 Task: Create a scrum project AgileQuest. Add to scrum project AgileQuest a team member softage.4@softage.net and assign as Project Lead. Add to scrum project AgileQuest a team member softage.1@softage.net
Action: Mouse moved to (213, 52)
Screenshot: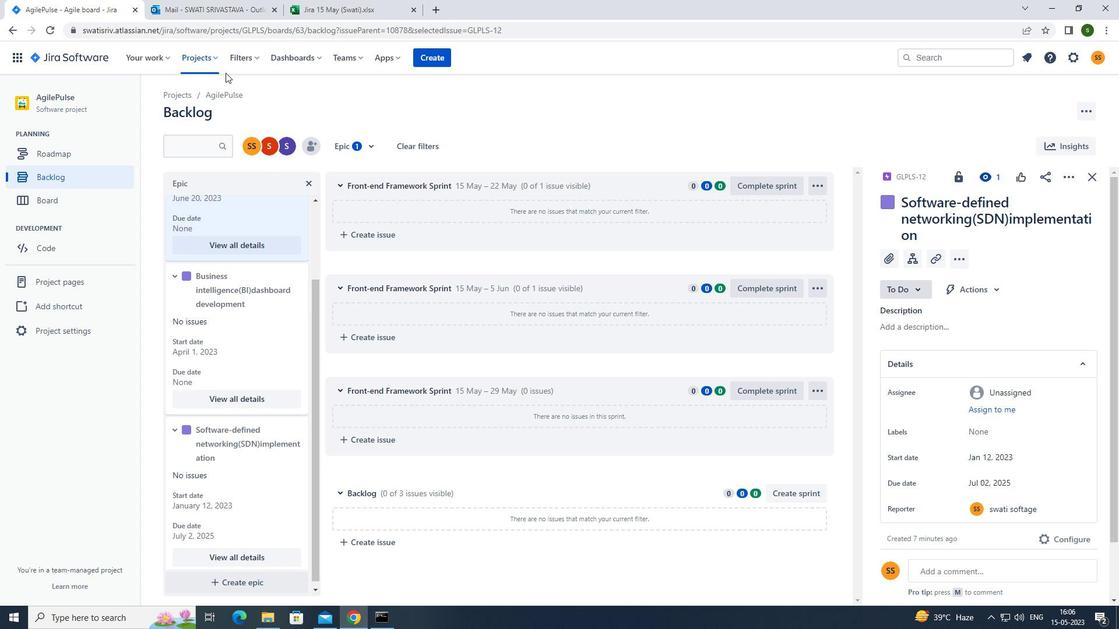 
Action: Mouse pressed left at (213, 52)
Screenshot: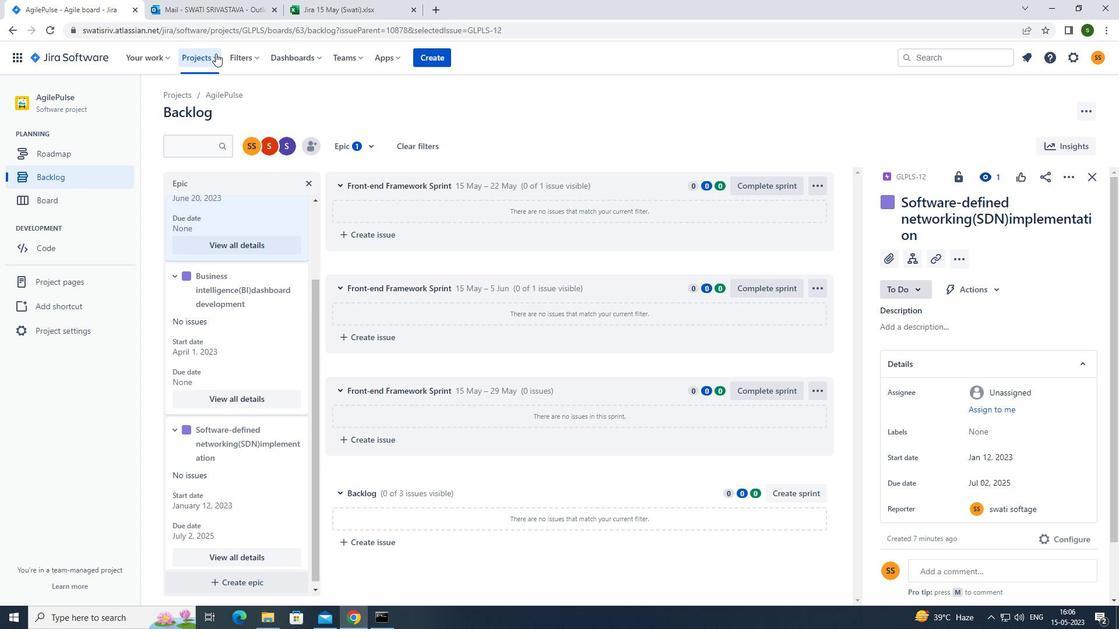 
Action: Mouse moved to (233, 290)
Screenshot: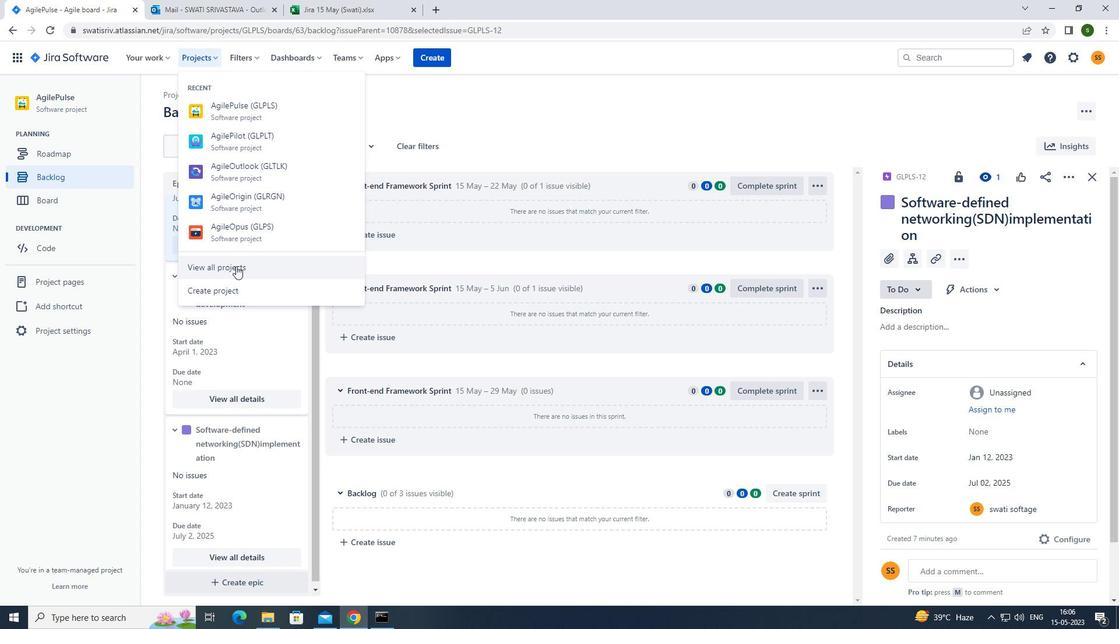 
Action: Mouse pressed left at (233, 290)
Screenshot: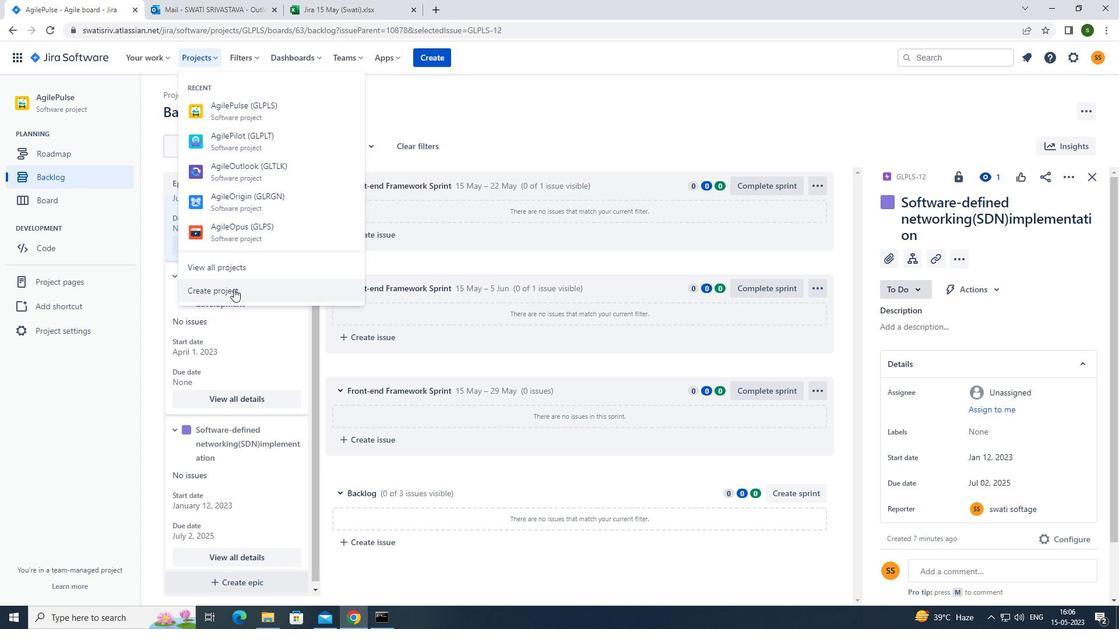 
Action: Mouse moved to (681, 284)
Screenshot: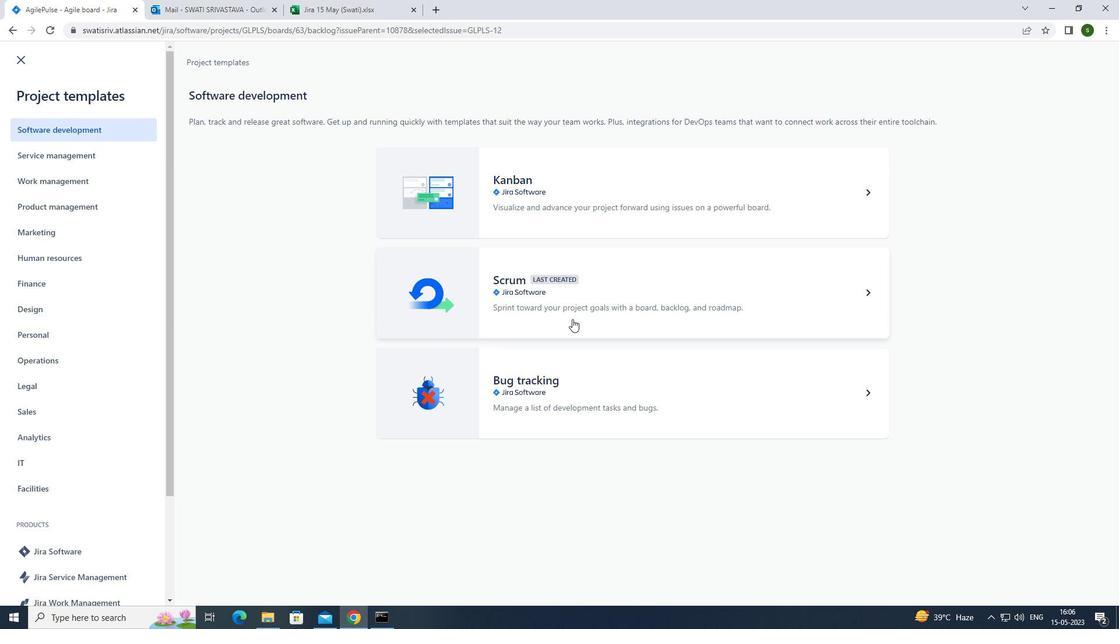 
Action: Mouse pressed left at (681, 284)
Screenshot: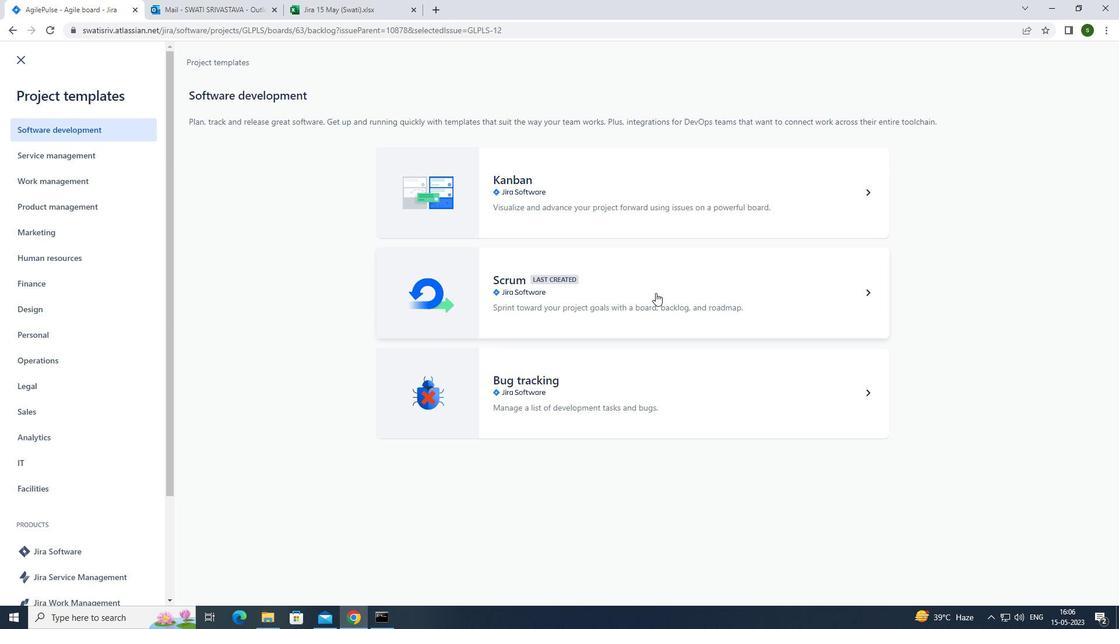 
Action: Mouse moved to (863, 581)
Screenshot: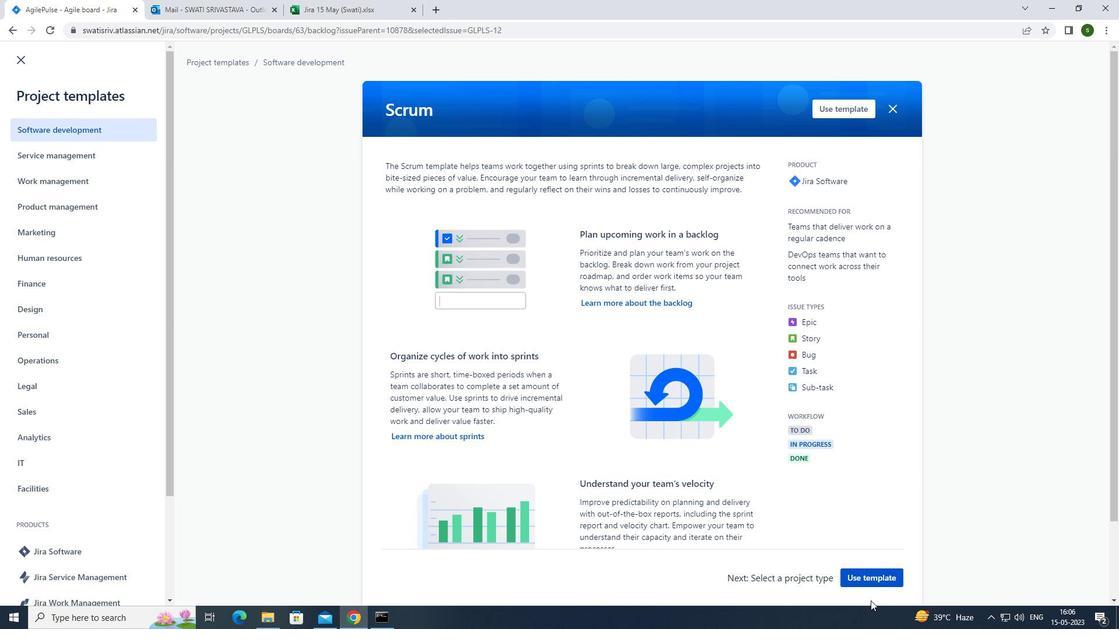 
Action: Mouse pressed left at (863, 581)
Screenshot: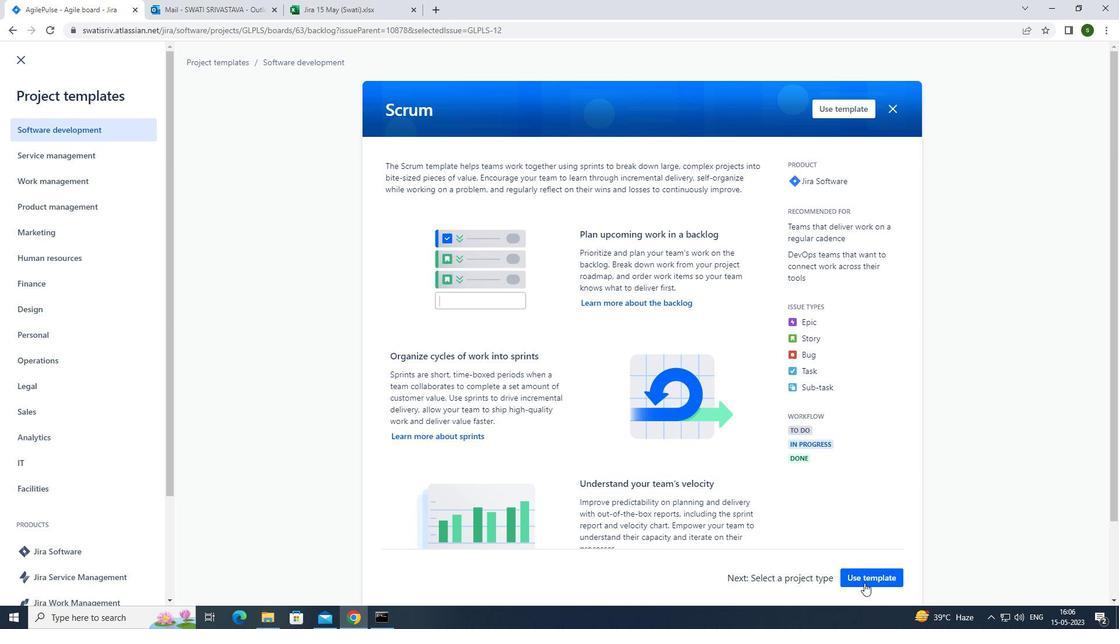 
Action: Mouse moved to (538, 578)
Screenshot: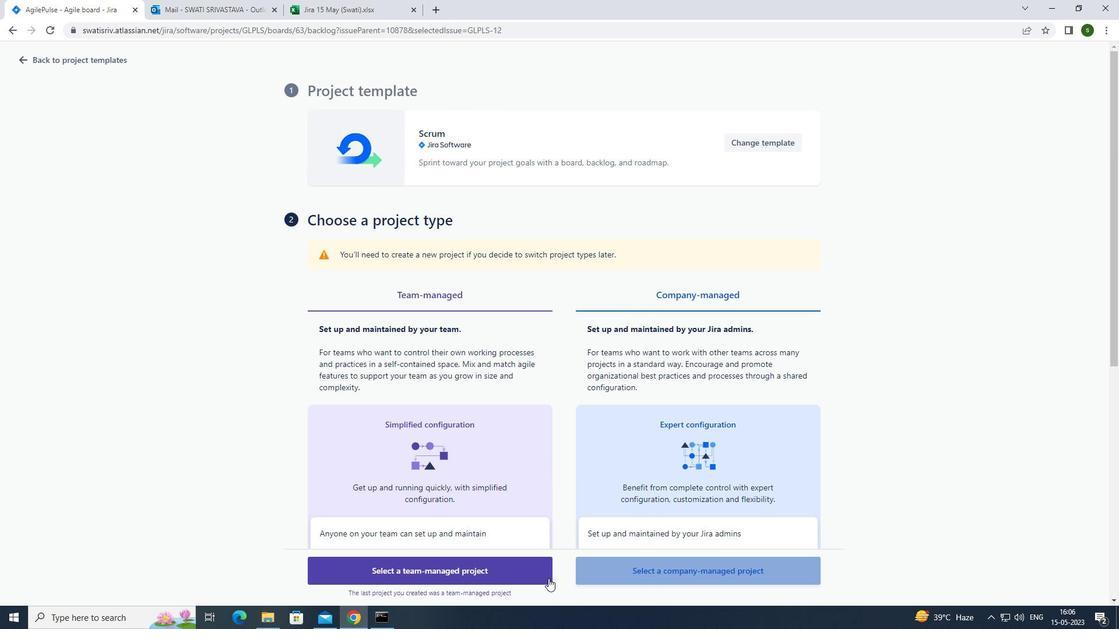 
Action: Mouse pressed left at (538, 578)
Screenshot: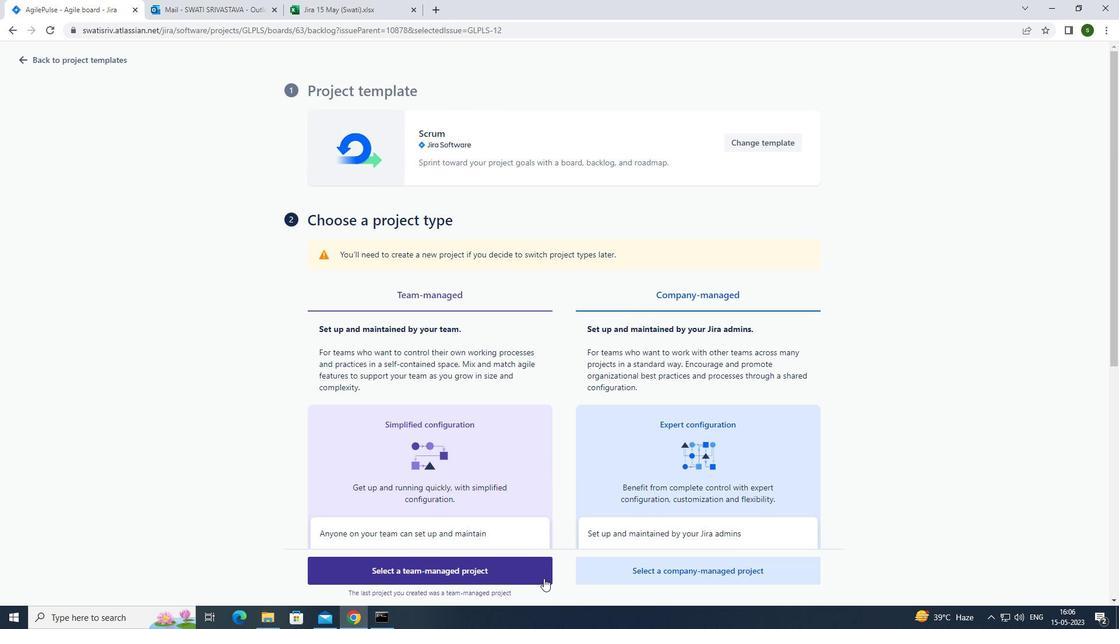 
Action: Mouse moved to (360, 271)
Screenshot: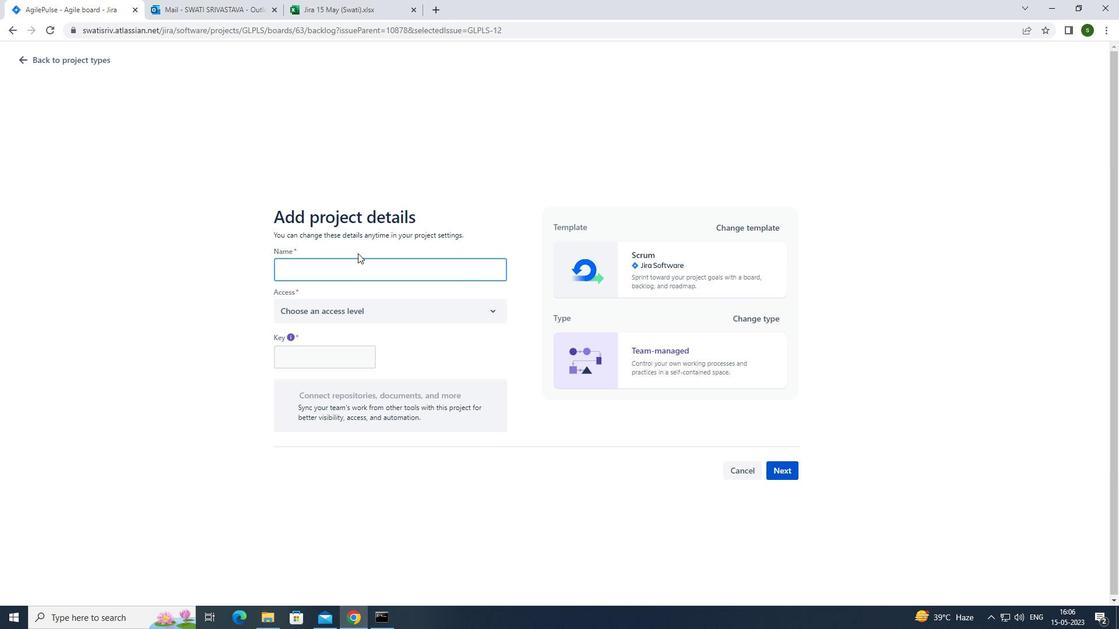 
Action: Mouse pressed left at (360, 271)
Screenshot: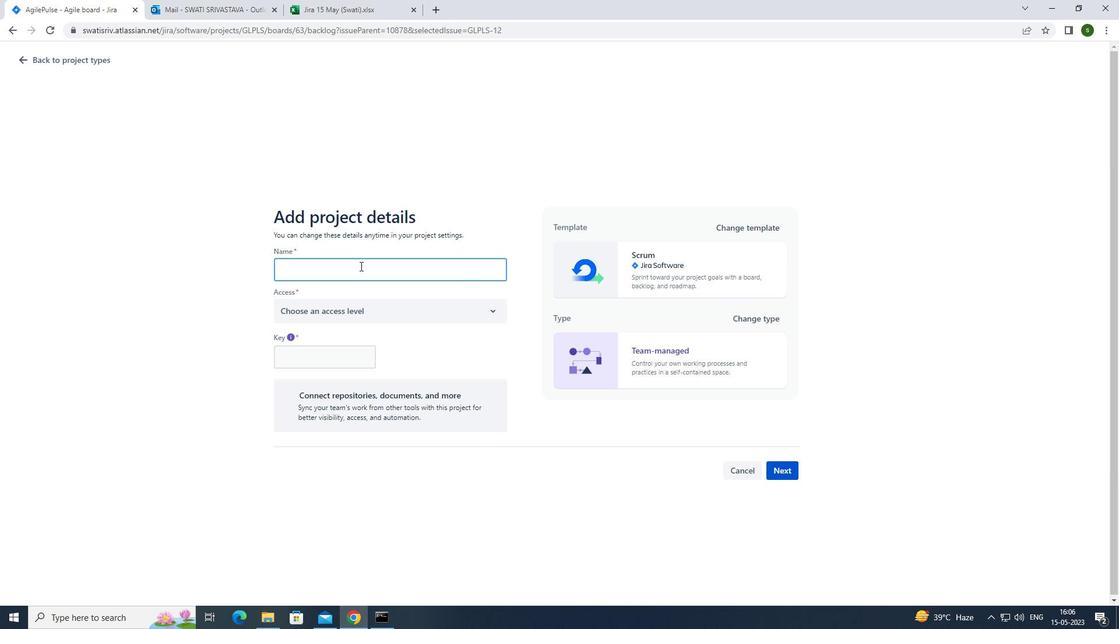 
Action: Mouse moved to (366, 274)
Screenshot: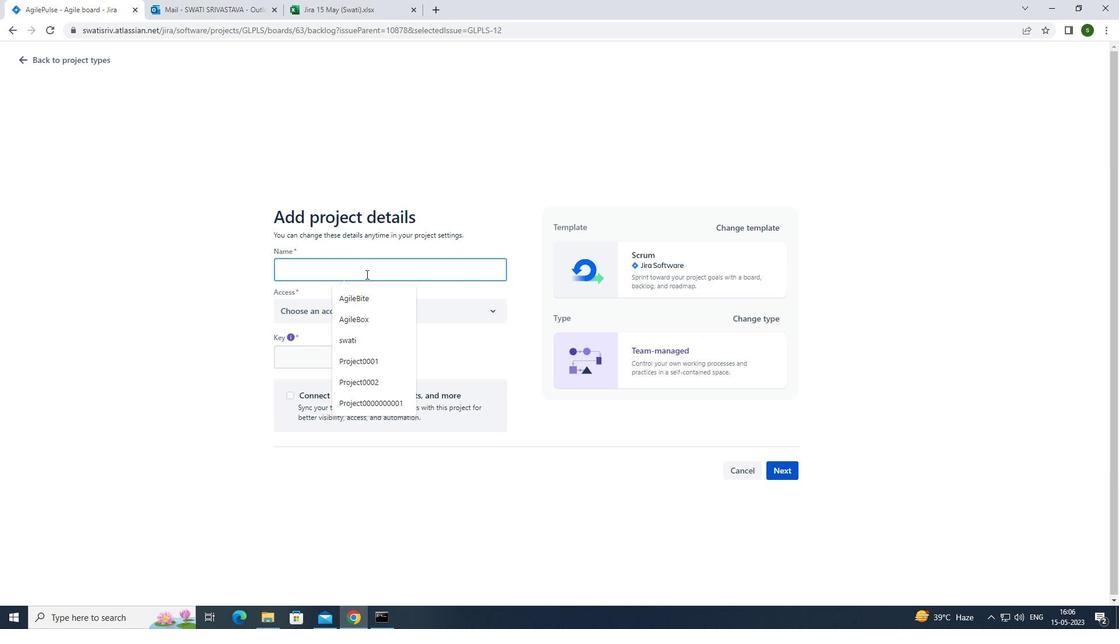 
Action: Key pressed <Key.caps_lock>a<Key.caps_lock>gile<Key.caps_lock>q<Key.caps_lock>uest
Screenshot: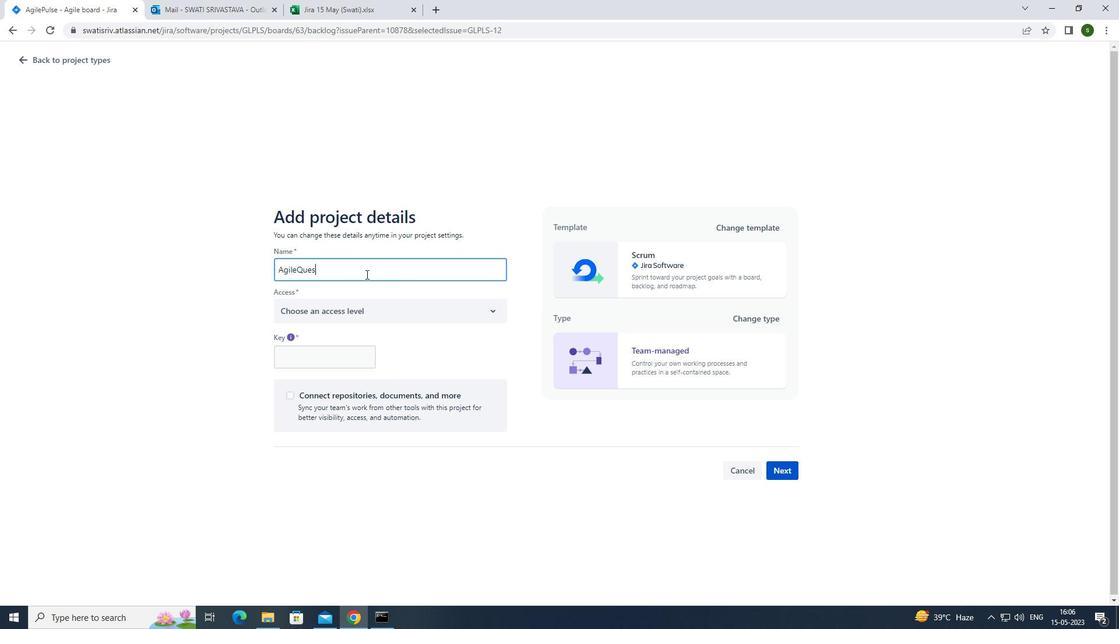
Action: Mouse moved to (378, 318)
Screenshot: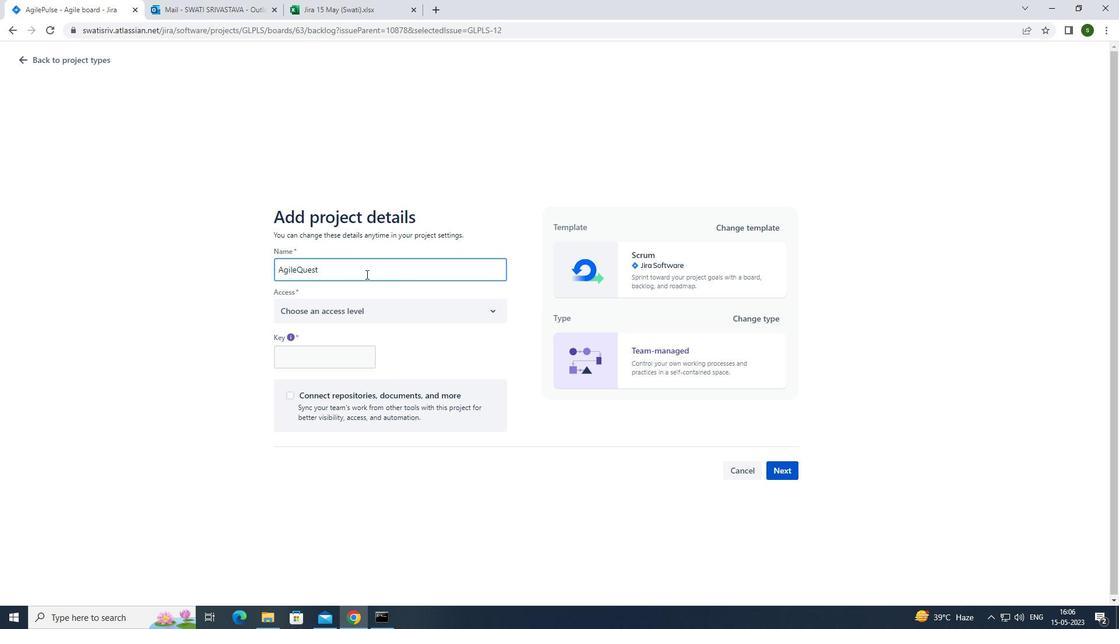 
Action: Mouse pressed left at (378, 318)
Screenshot: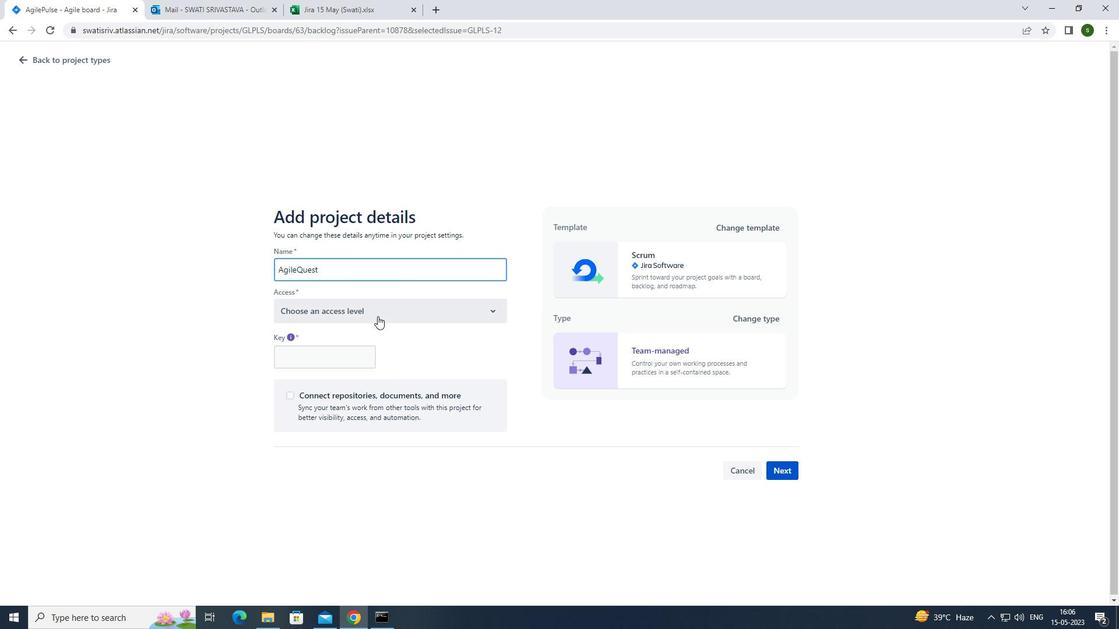 
Action: Mouse moved to (381, 347)
Screenshot: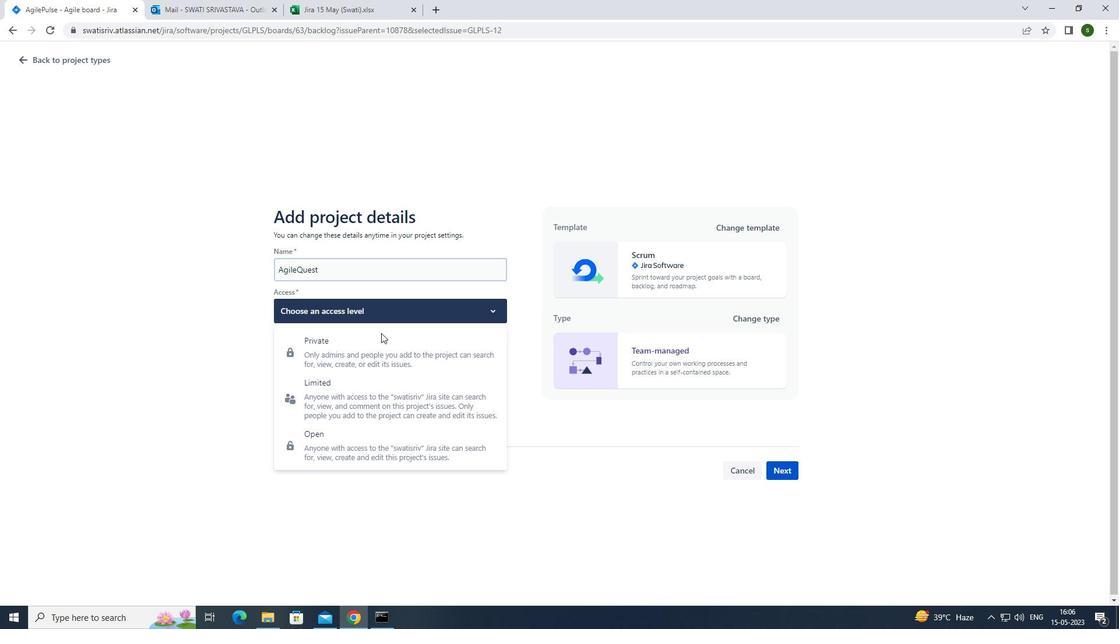 
Action: Mouse pressed left at (381, 347)
Screenshot: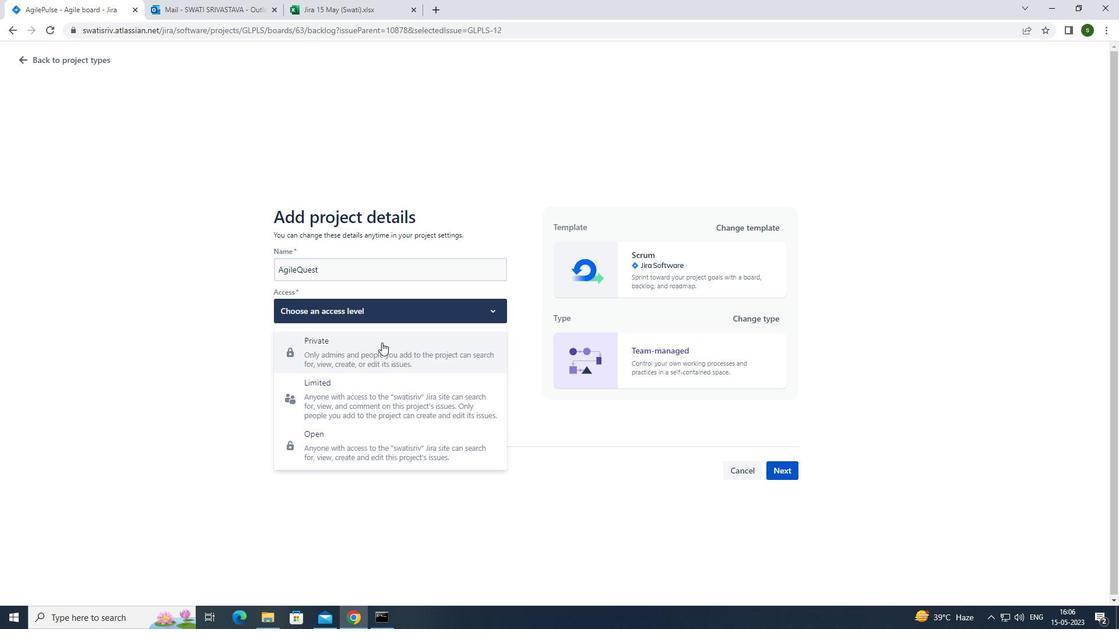 
Action: Mouse moved to (781, 470)
Screenshot: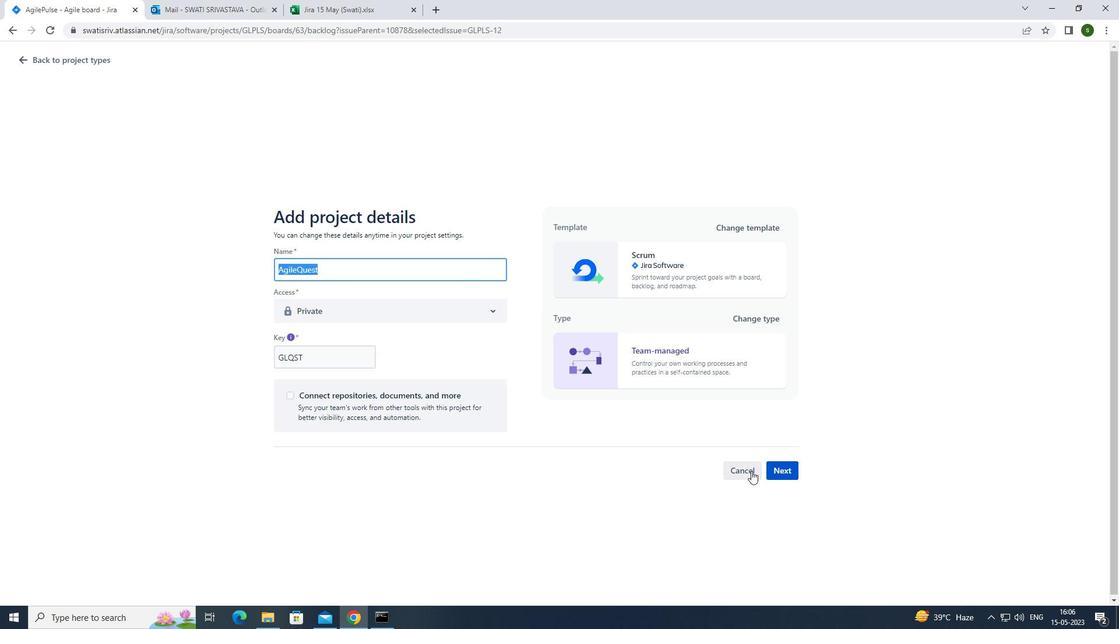 
Action: Mouse pressed left at (781, 470)
Screenshot: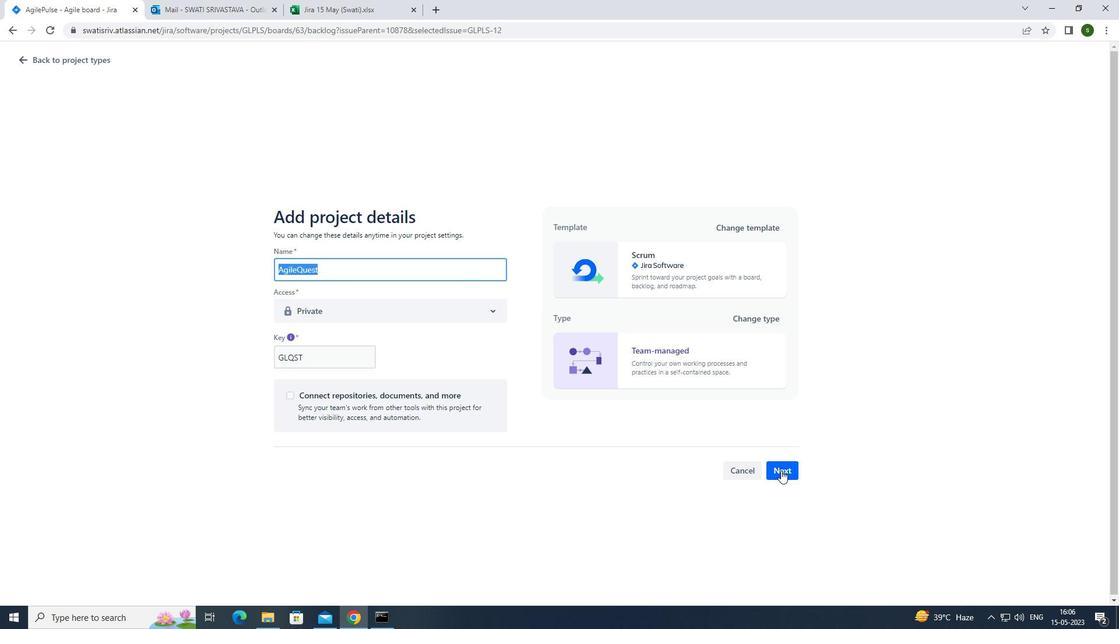 
Action: Mouse moved to (719, 396)
Screenshot: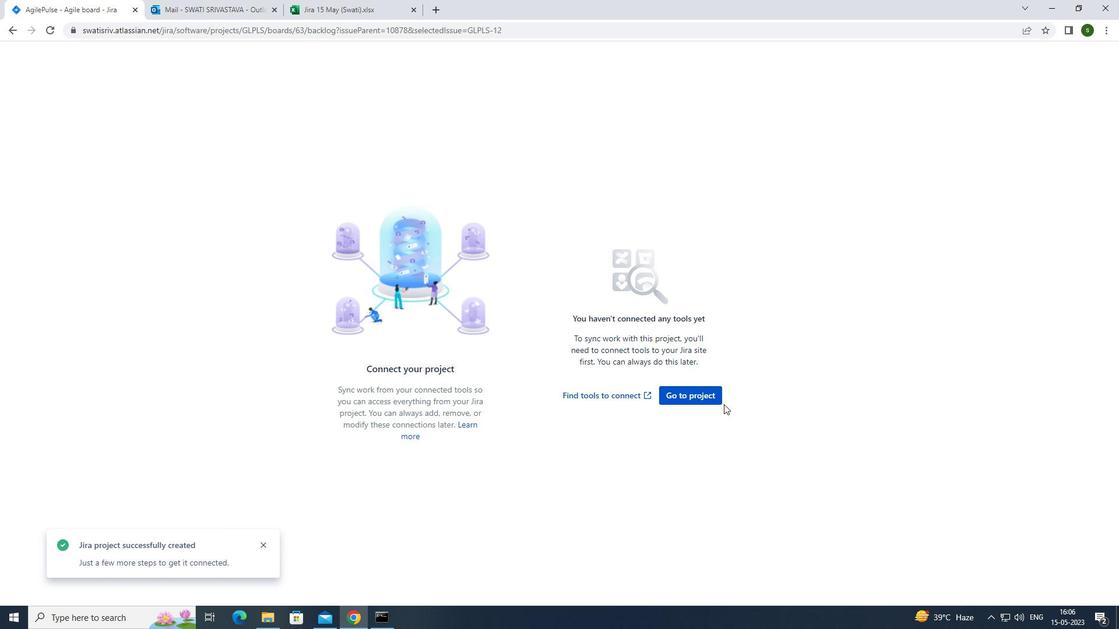 
Action: Mouse pressed left at (719, 396)
Screenshot: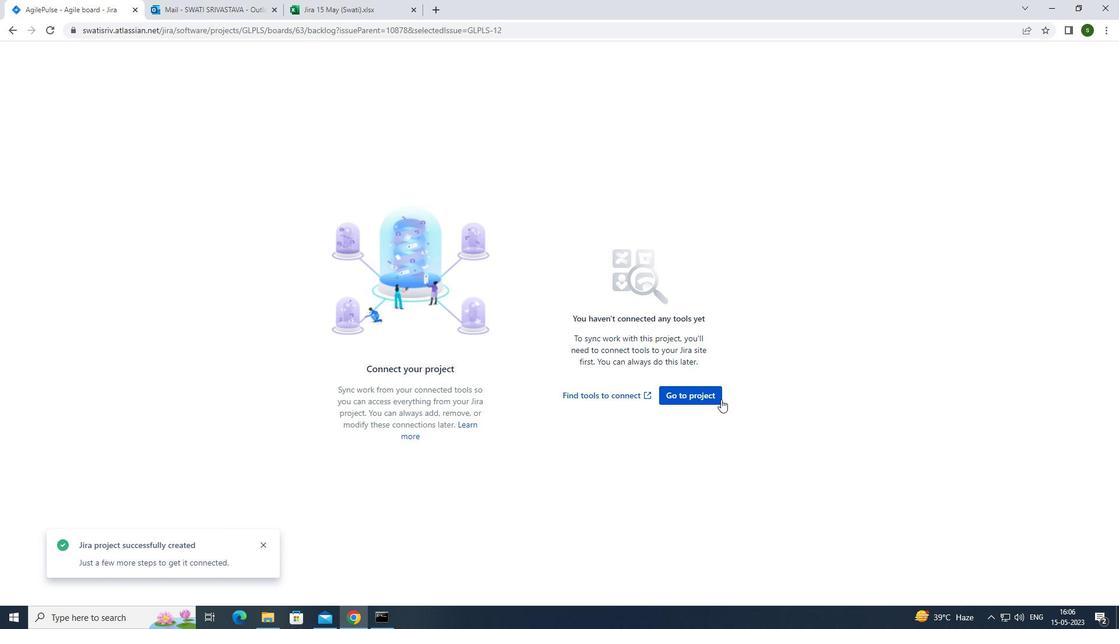 
Action: Mouse moved to (279, 160)
Screenshot: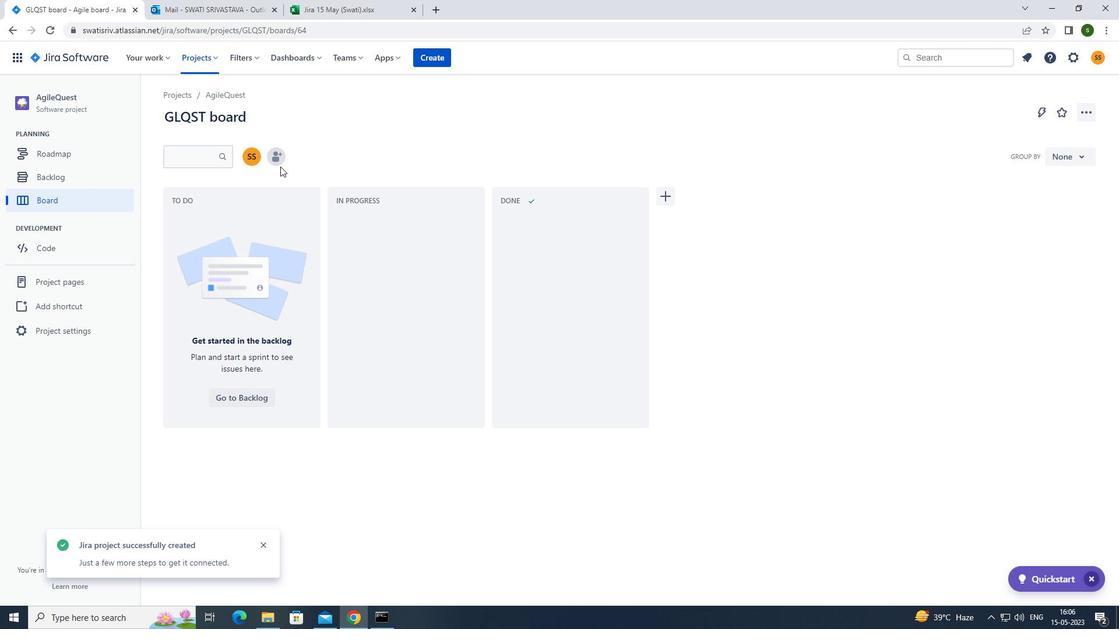 
Action: Mouse pressed left at (279, 160)
Screenshot: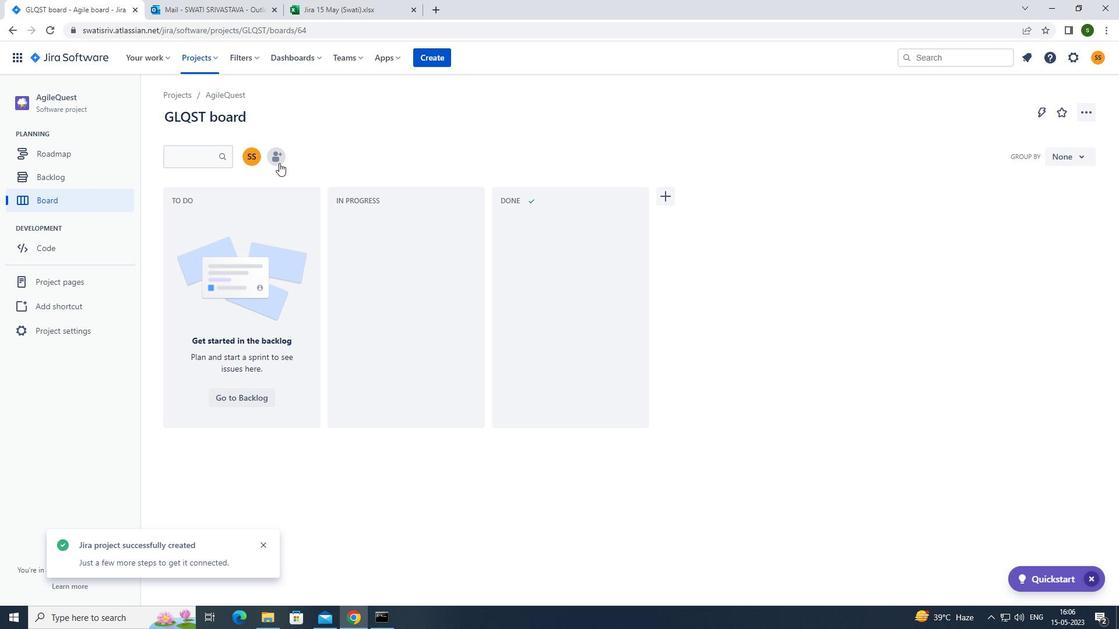 
Action: Mouse moved to (538, 149)
Screenshot: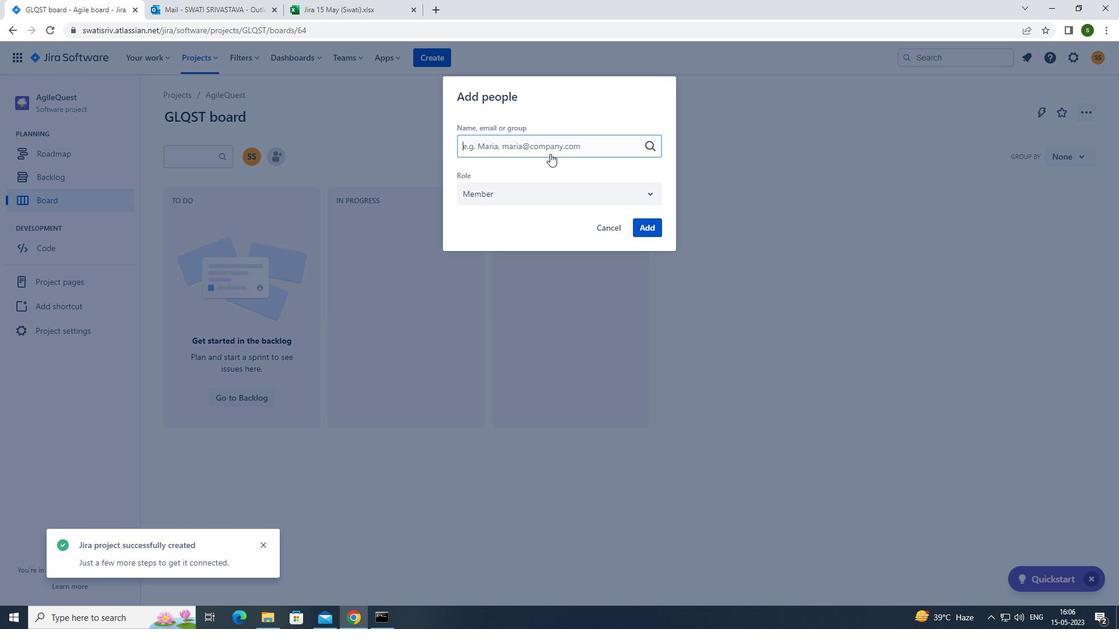
Action: Mouse pressed left at (538, 149)
Screenshot: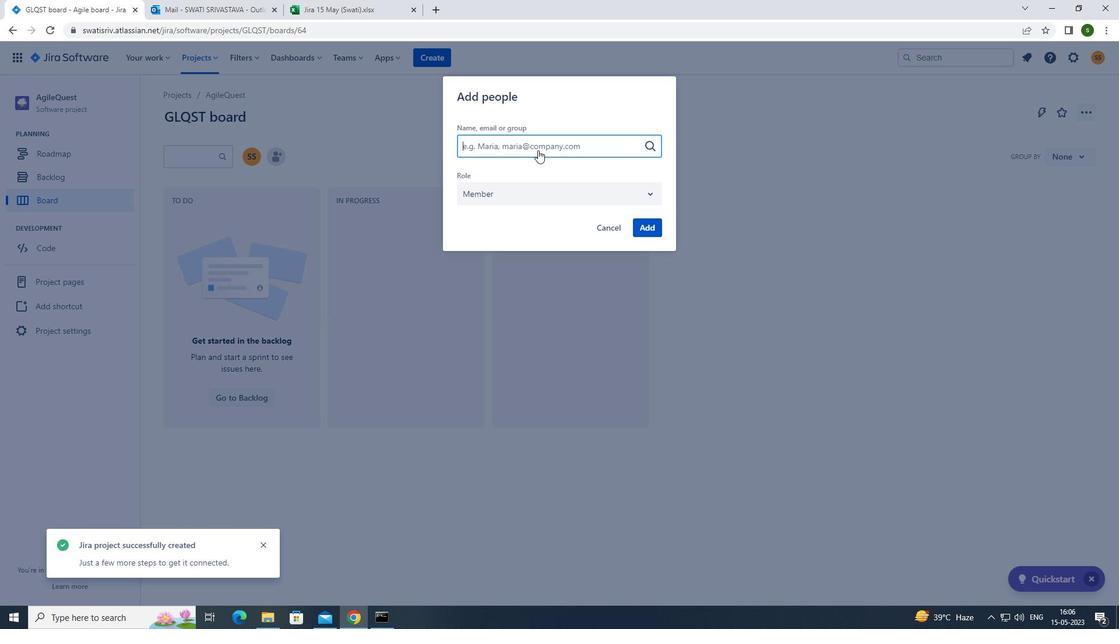 
Action: Key pressed s
Screenshot: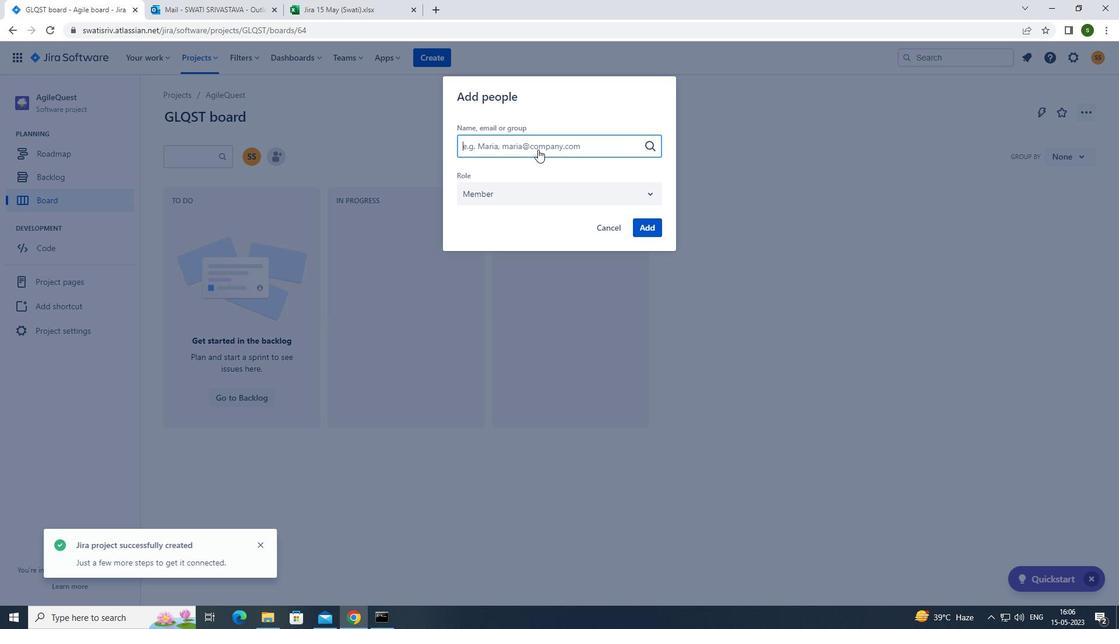 
Action: Mouse moved to (535, 271)
Screenshot: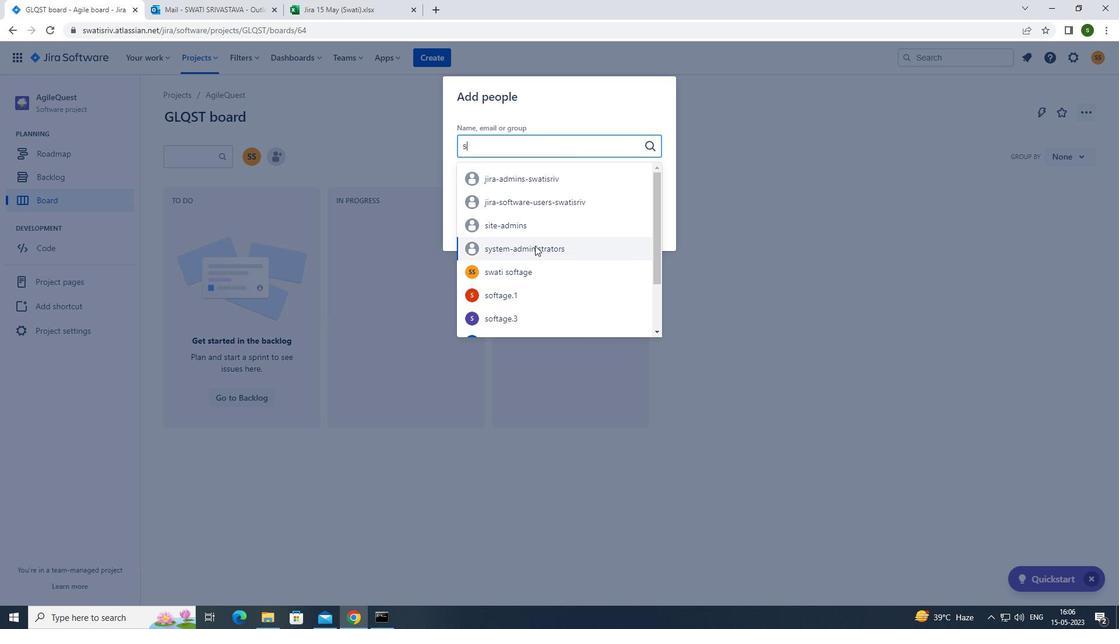 
Action: Mouse scrolled (535, 270) with delta (0, 0)
Screenshot: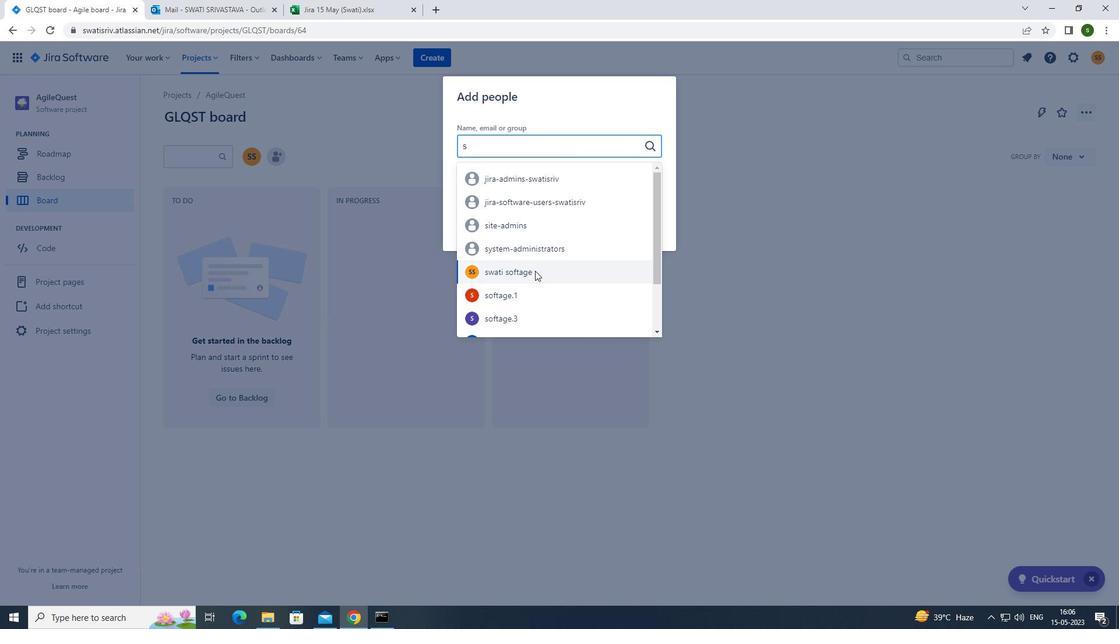 
Action: Mouse moved to (528, 332)
Screenshot: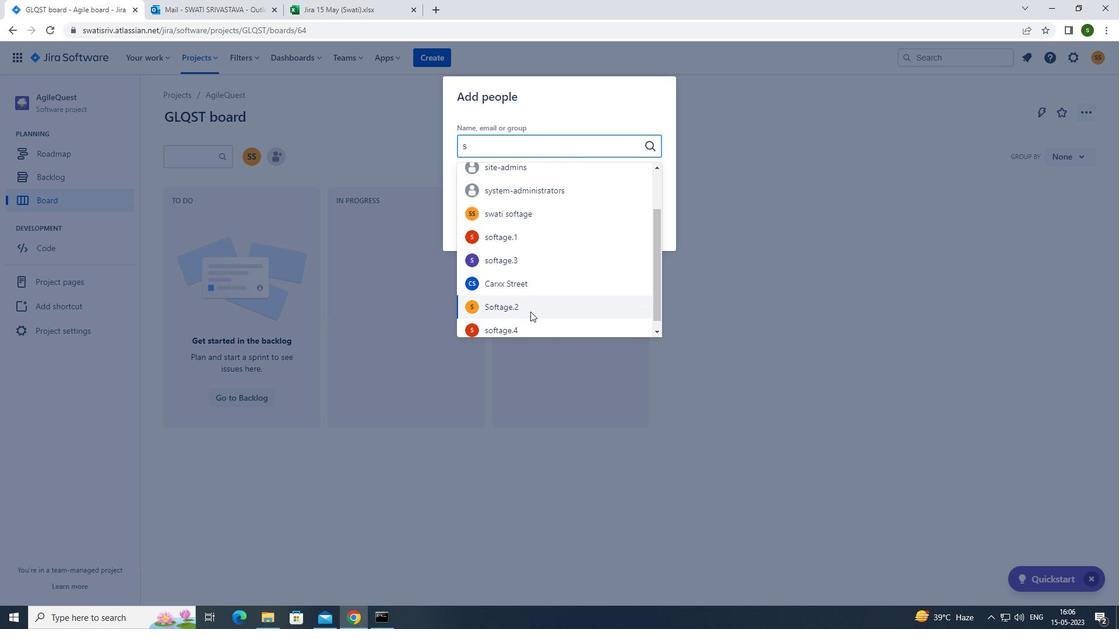 
Action: Mouse pressed left at (528, 332)
Screenshot: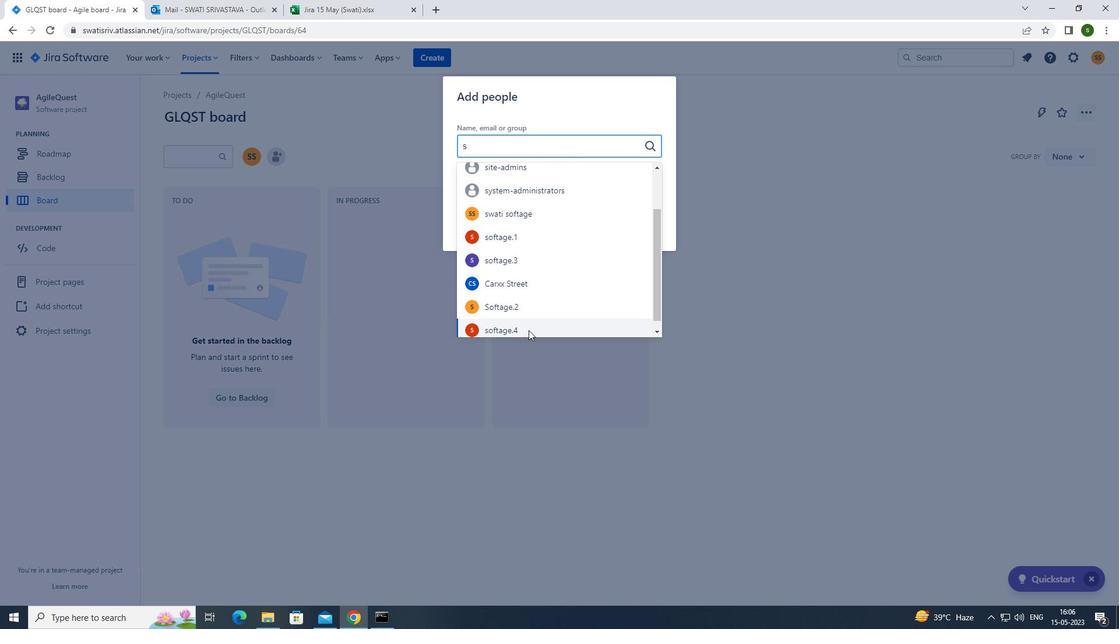 
Action: Mouse moved to (644, 221)
Screenshot: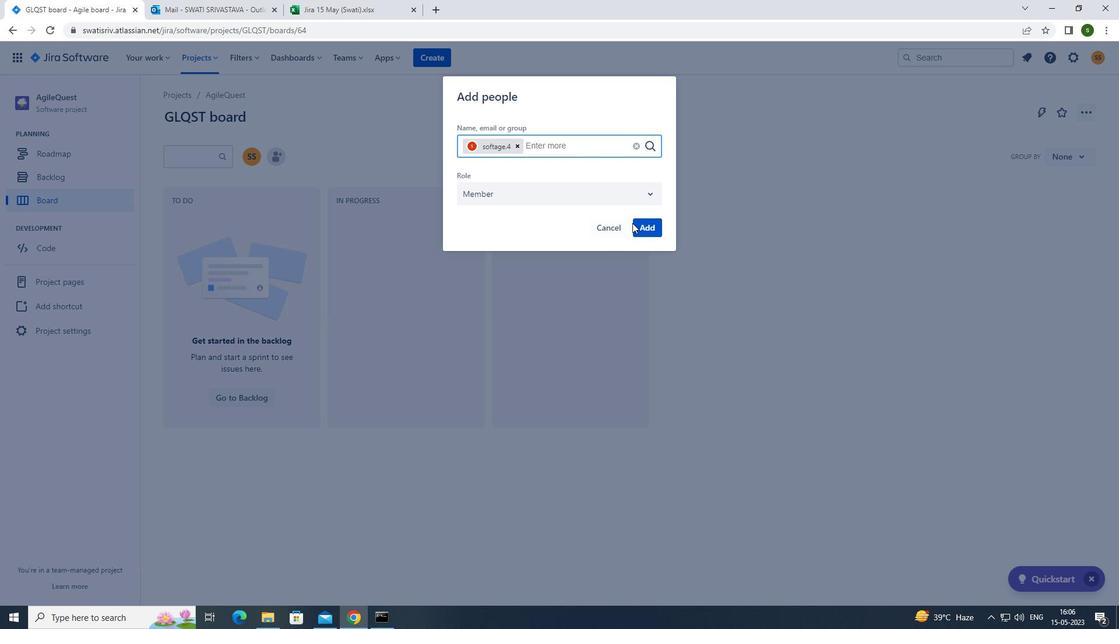 
Action: Mouse pressed left at (644, 221)
Screenshot: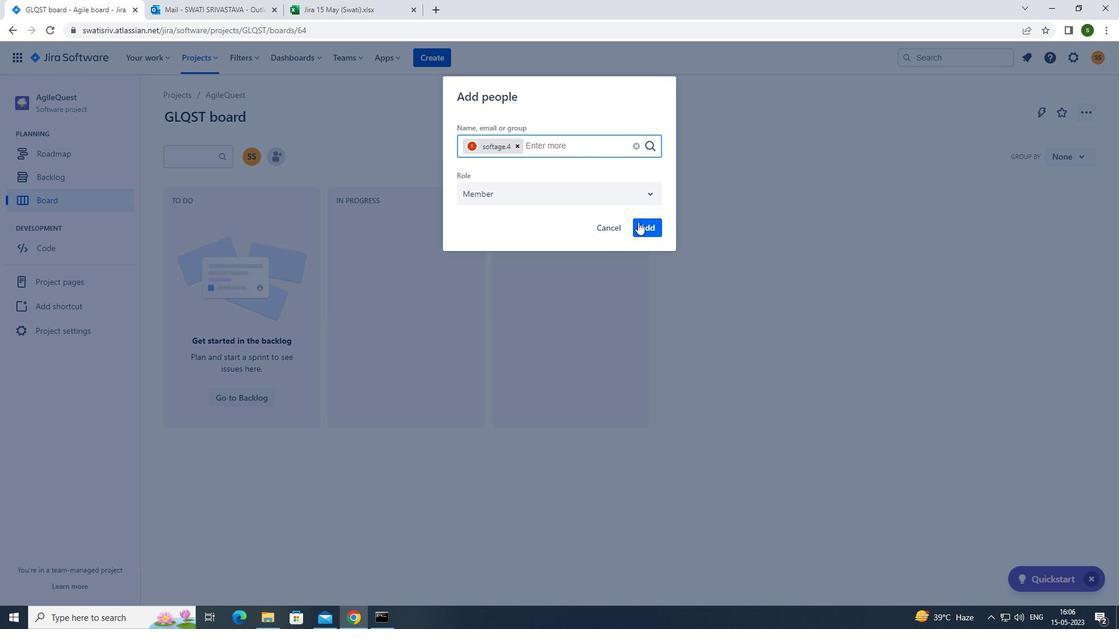 
Action: Mouse moved to (64, 329)
Screenshot: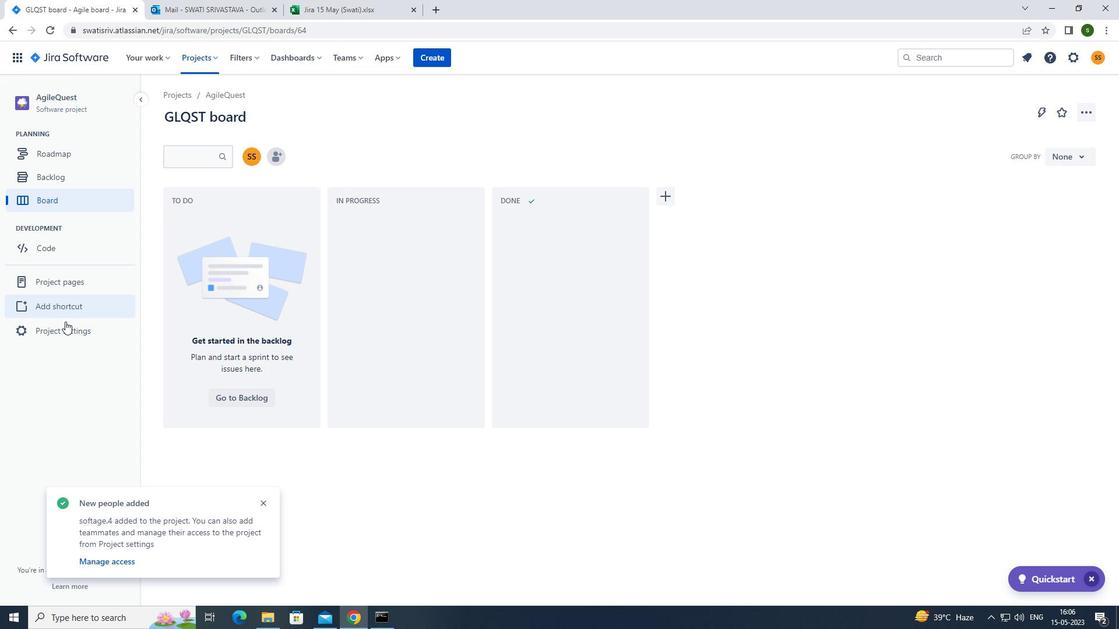 
Action: Mouse pressed left at (64, 329)
Screenshot: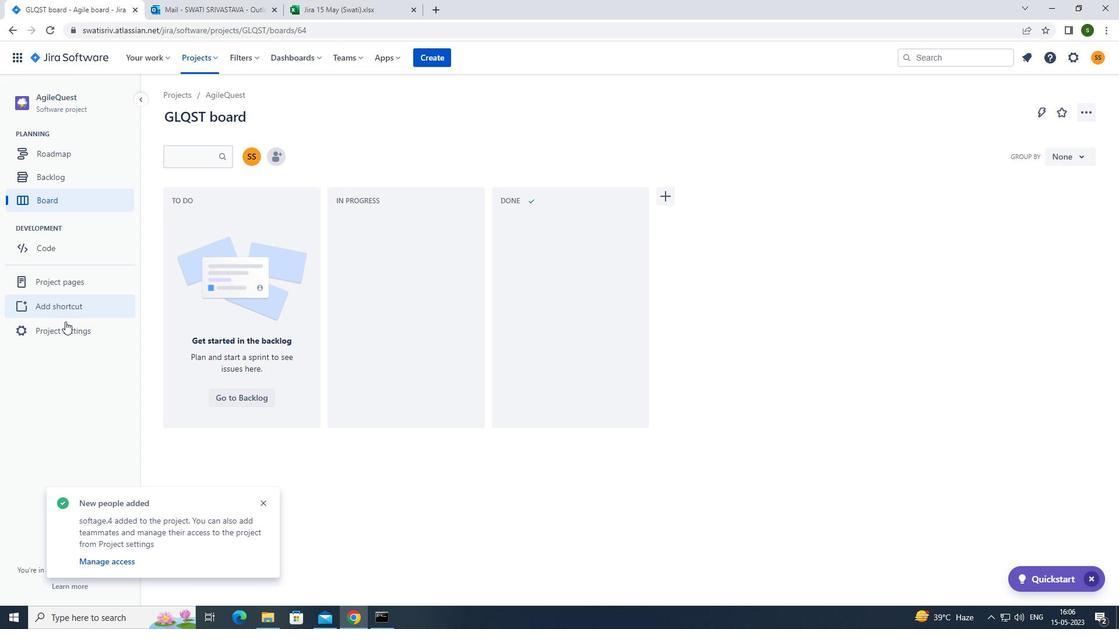 
Action: Mouse moved to (606, 415)
Screenshot: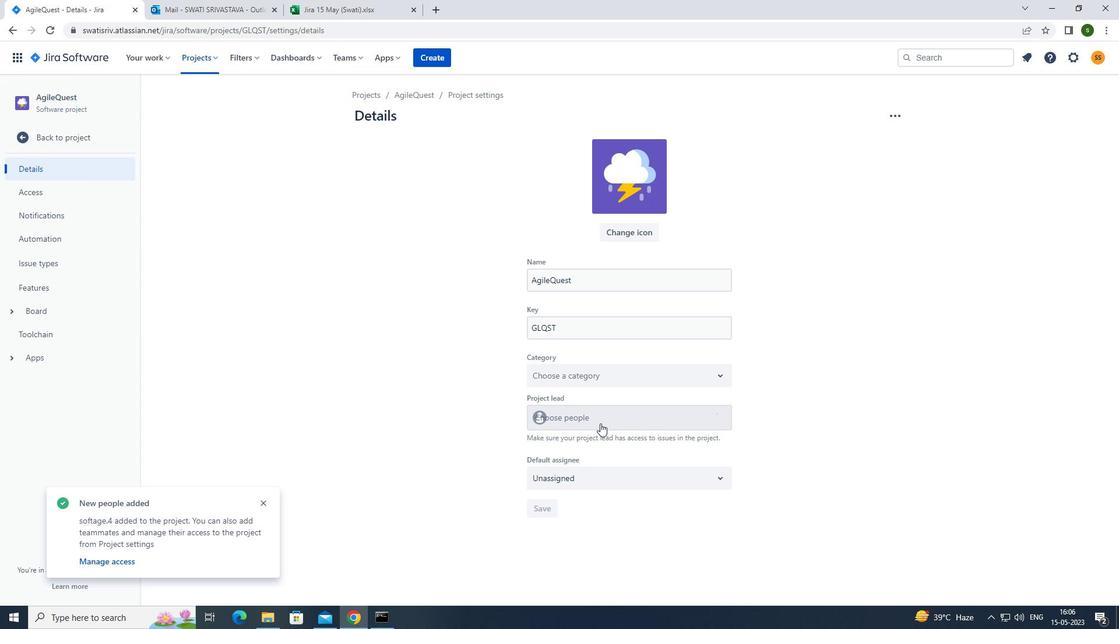 
Action: Mouse pressed left at (606, 415)
Screenshot: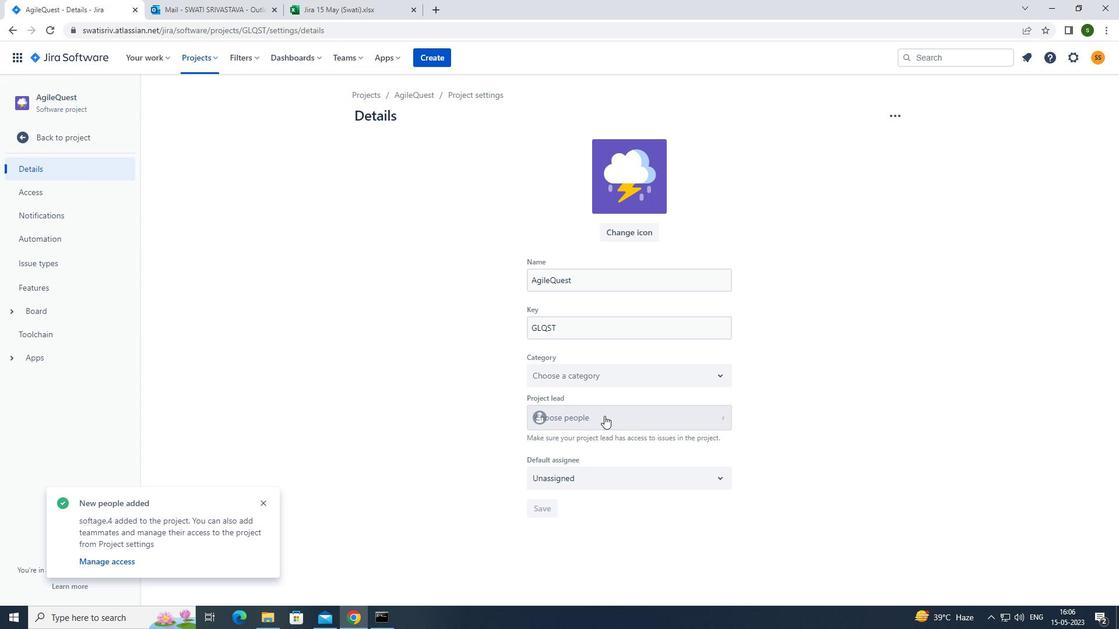 
Action: Mouse moved to (656, 483)
Screenshot: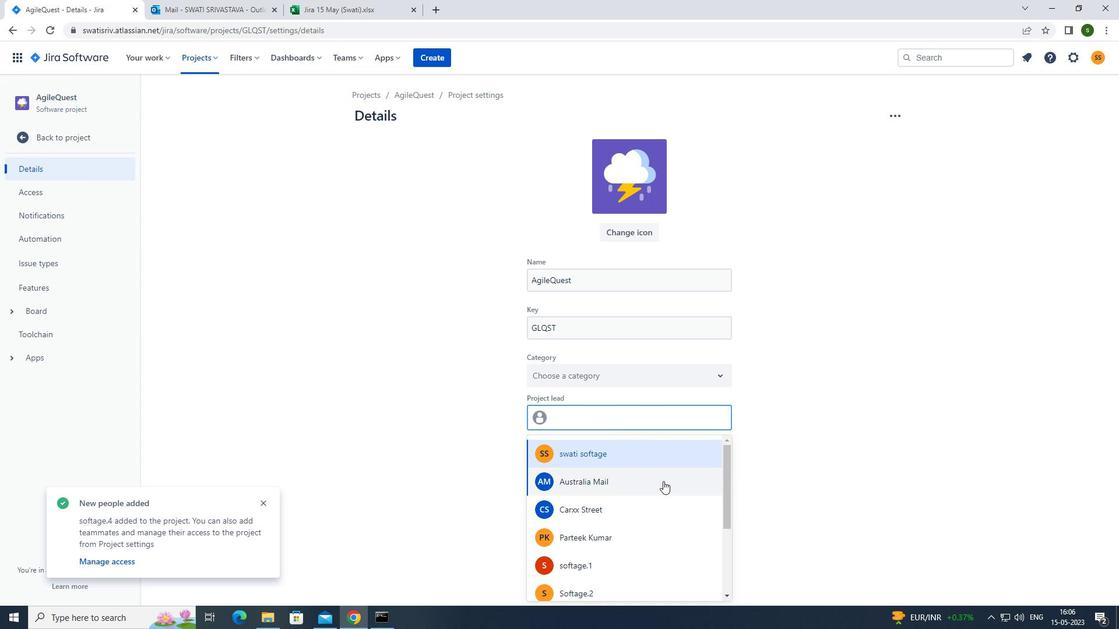
Action: Mouse scrolled (656, 483) with delta (0, 0)
Screenshot: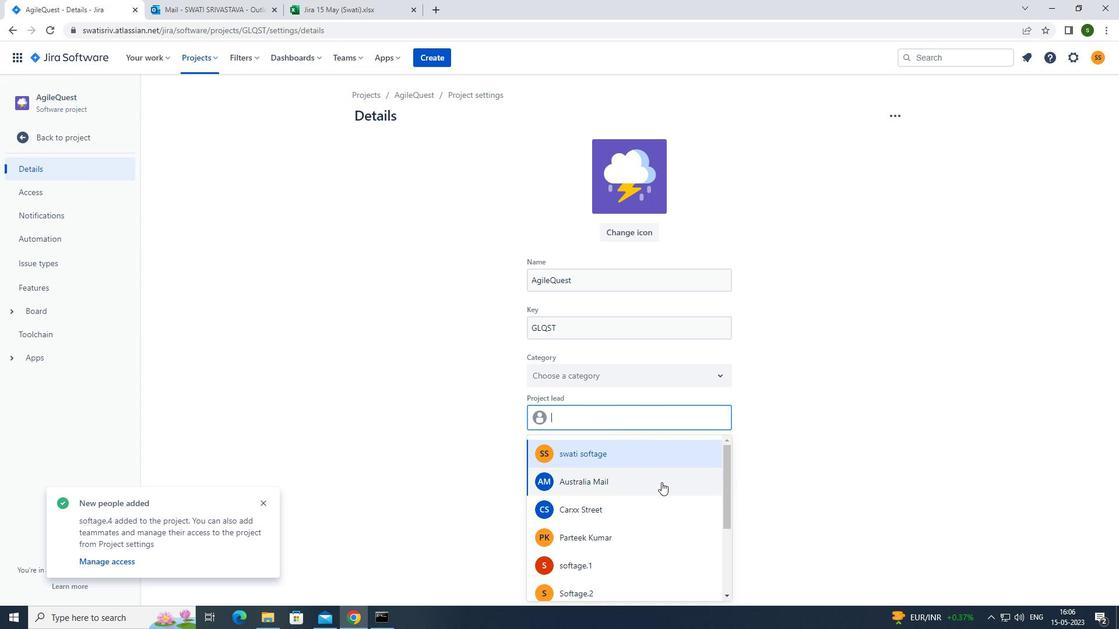 
Action: Mouse scrolled (656, 483) with delta (0, 0)
Screenshot: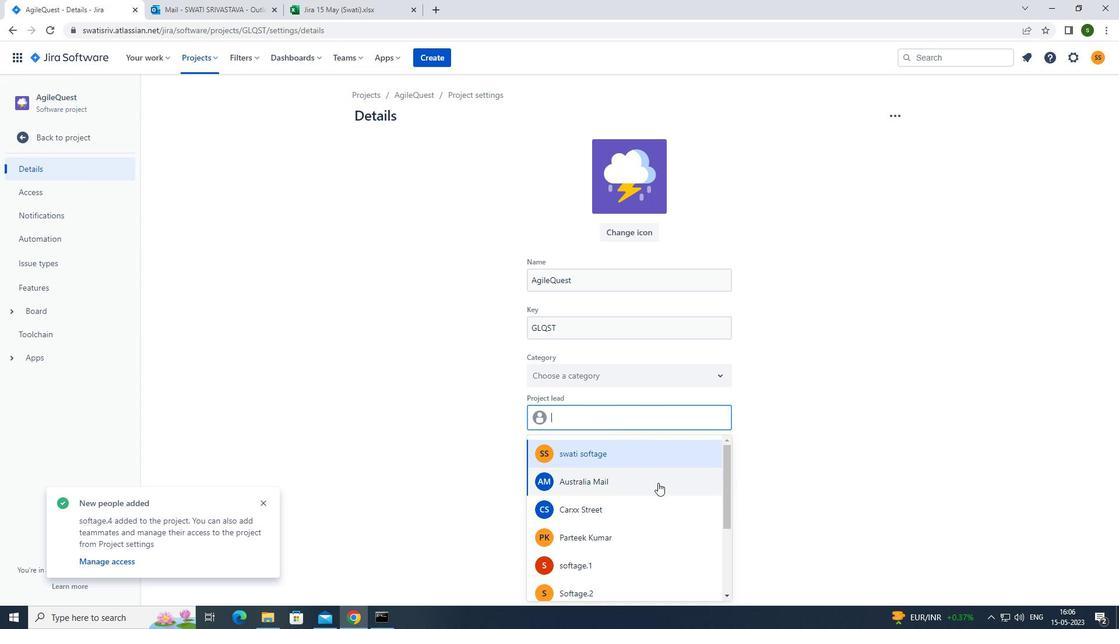 
Action: Mouse moved to (626, 538)
Screenshot: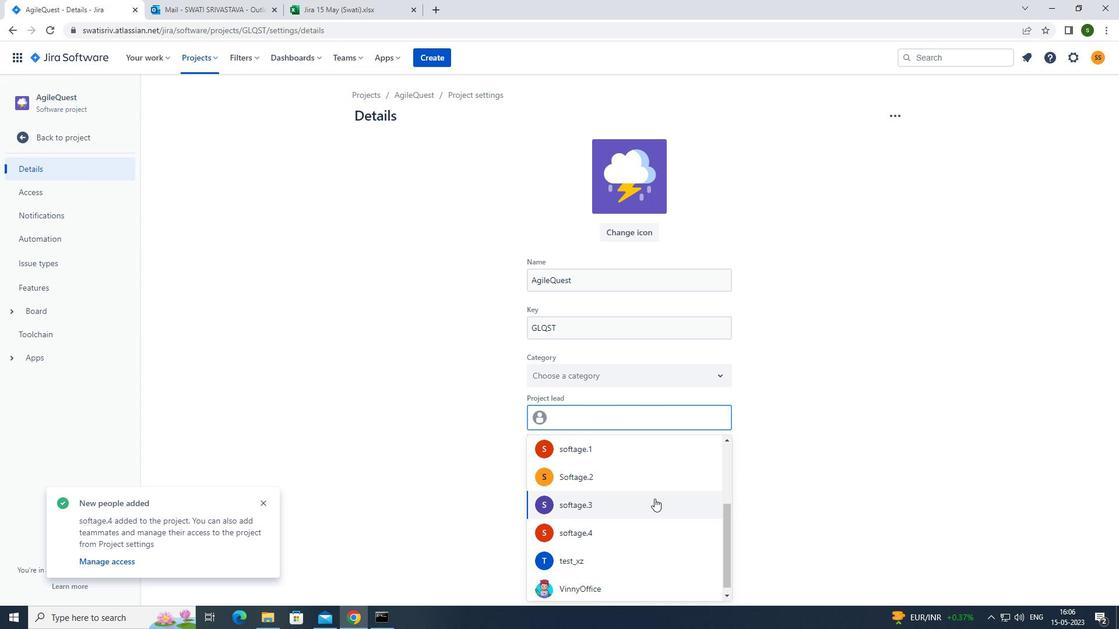 
Action: Mouse pressed left at (626, 538)
Screenshot: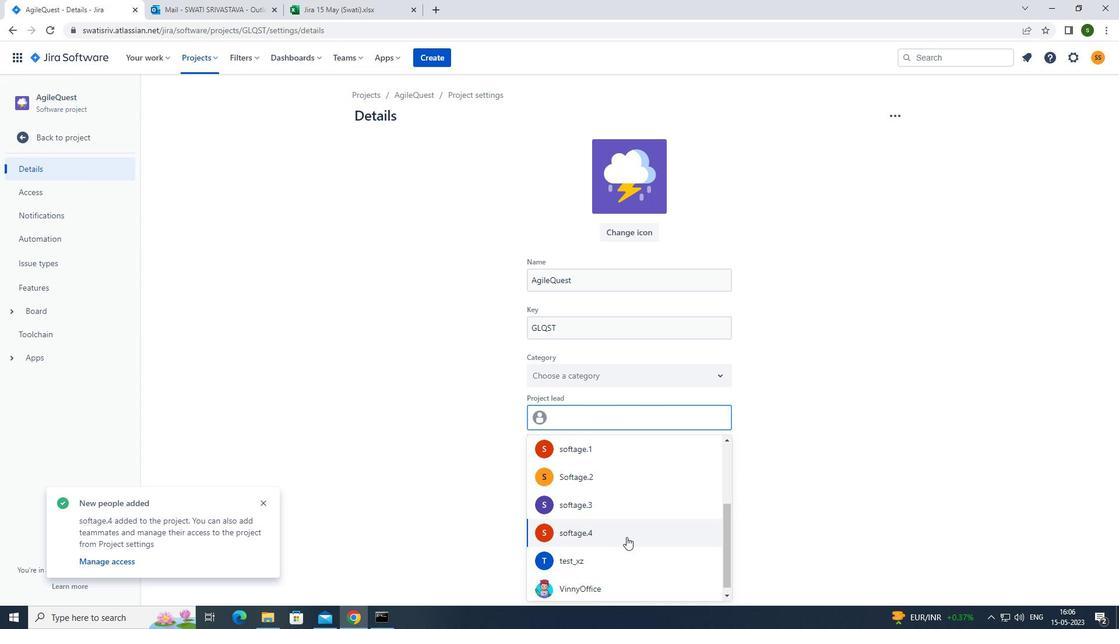 
Action: Mouse moved to (532, 512)
Screenshot: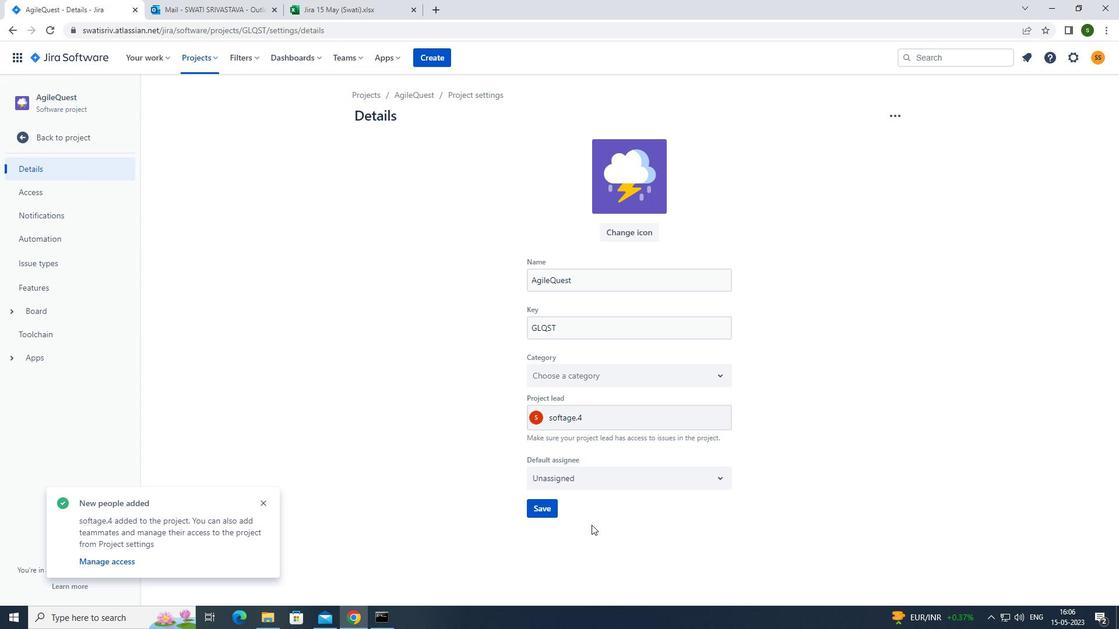 
Action: Mouse pressed left at (532, 512)
Screenshot: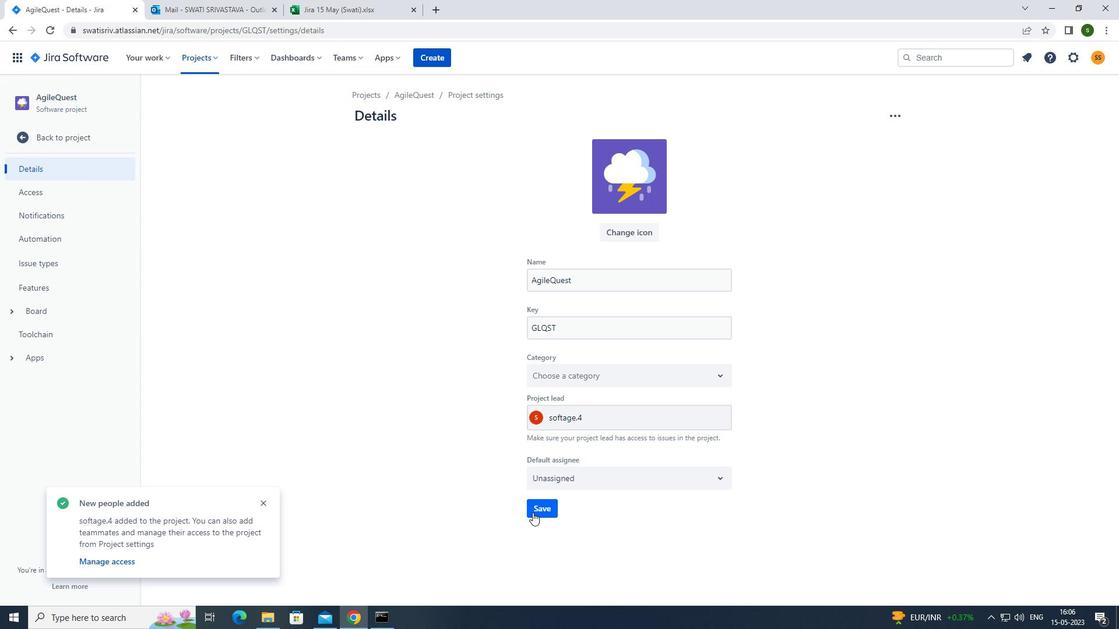 
Action: Mouse moved to (110, 140)
Screenshot: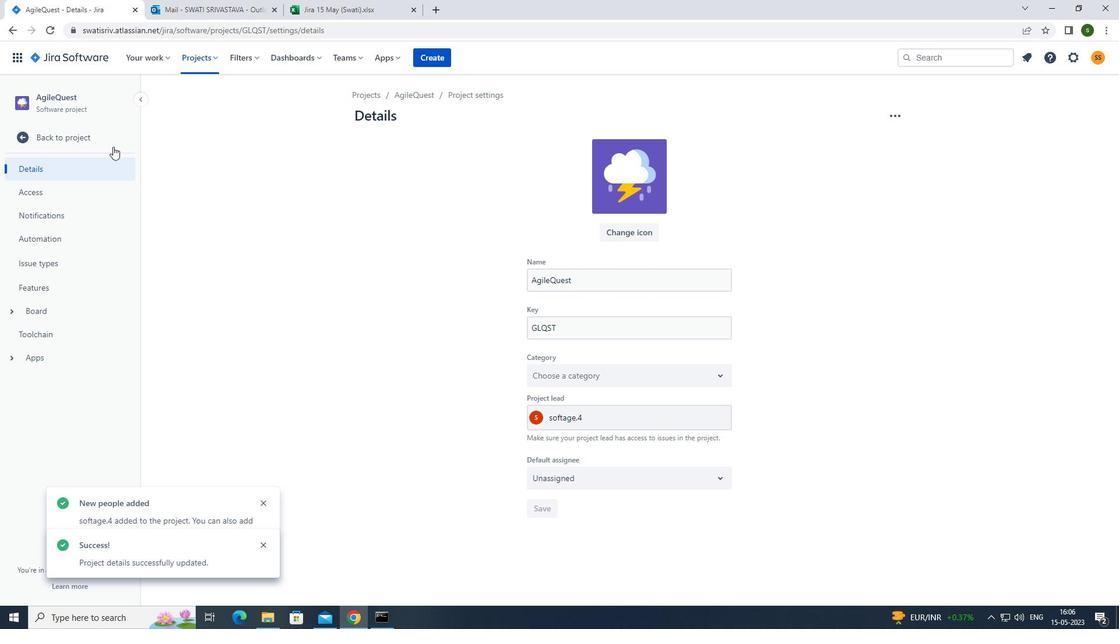
Action: Mouse pressed left at (110, 140)
Screenshot: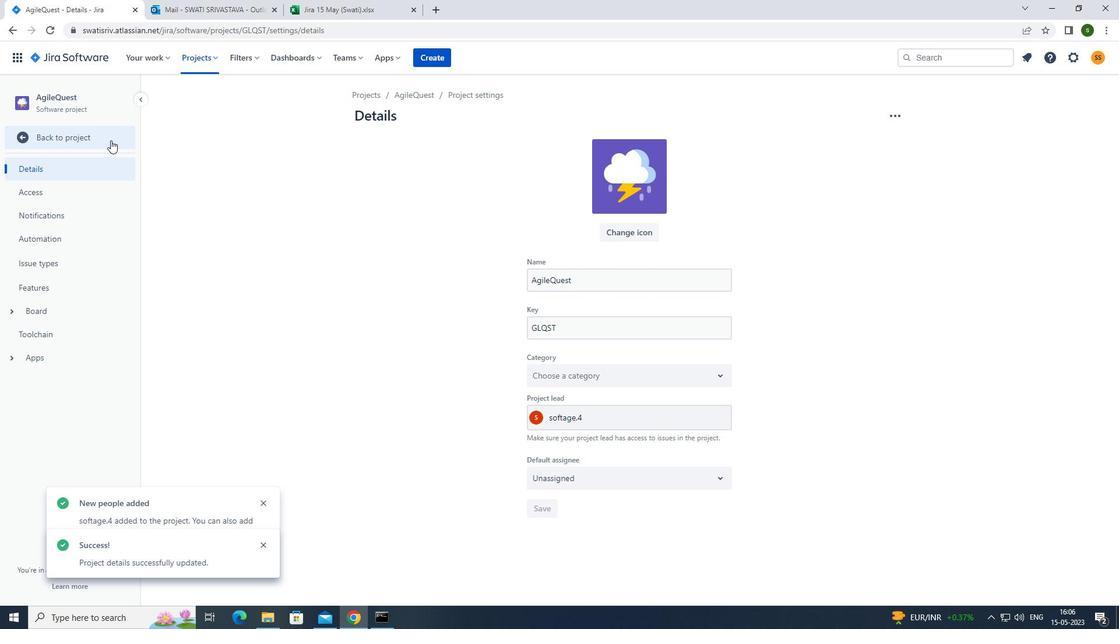 
Action: Mouse moved to (280, 156)
Screenshot: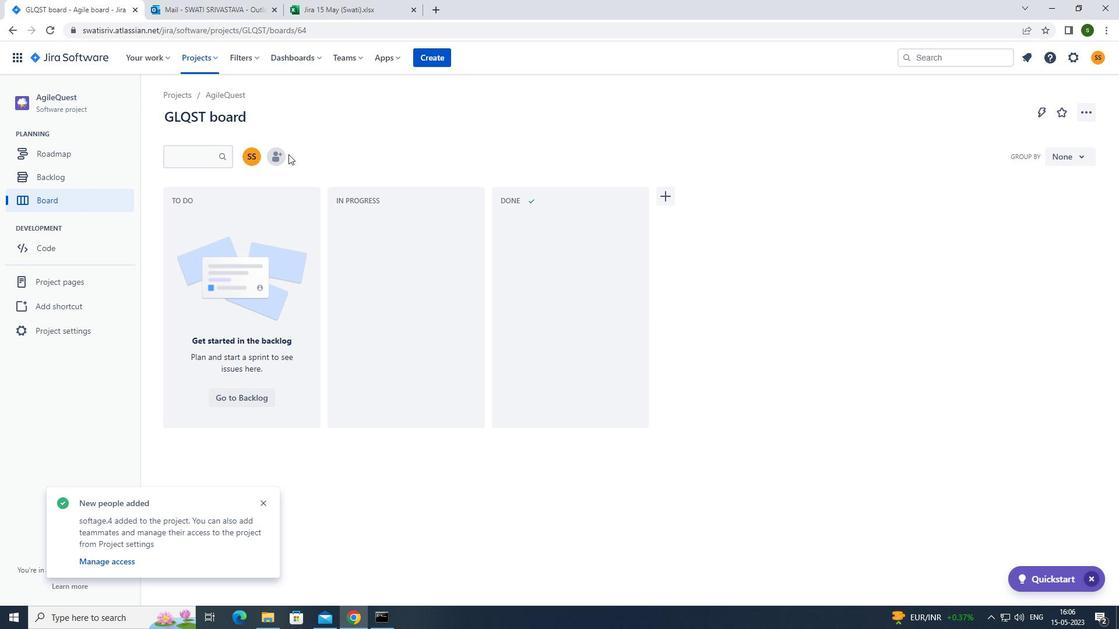 
Action: Mouse pressed left at (280, 156)
Screenshot: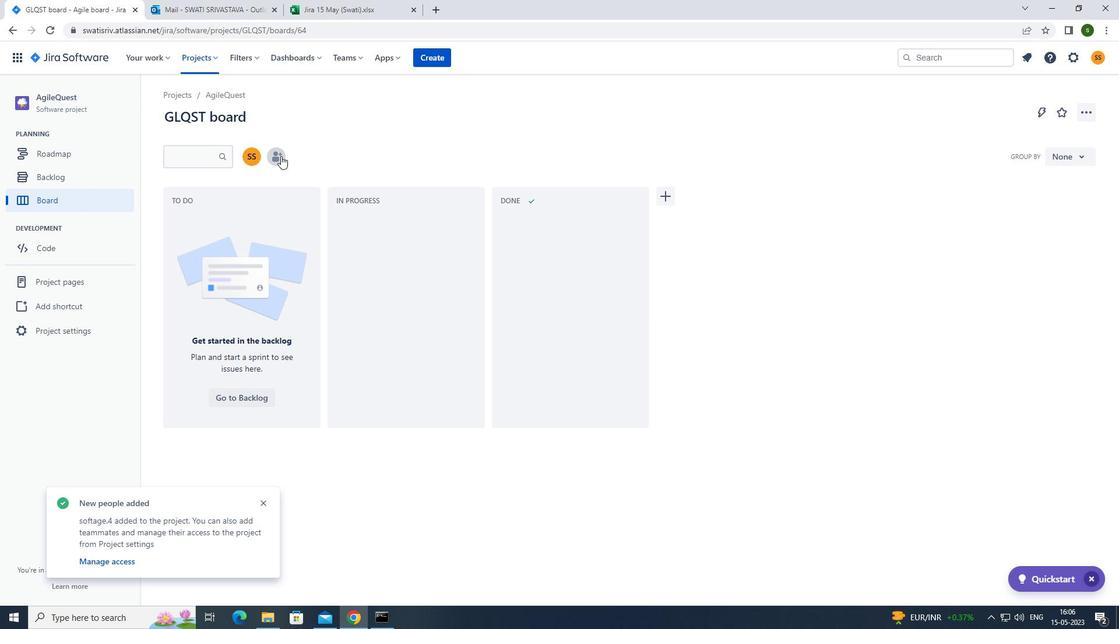 
Action: Mouse moved to (522, 146)
Screenshot: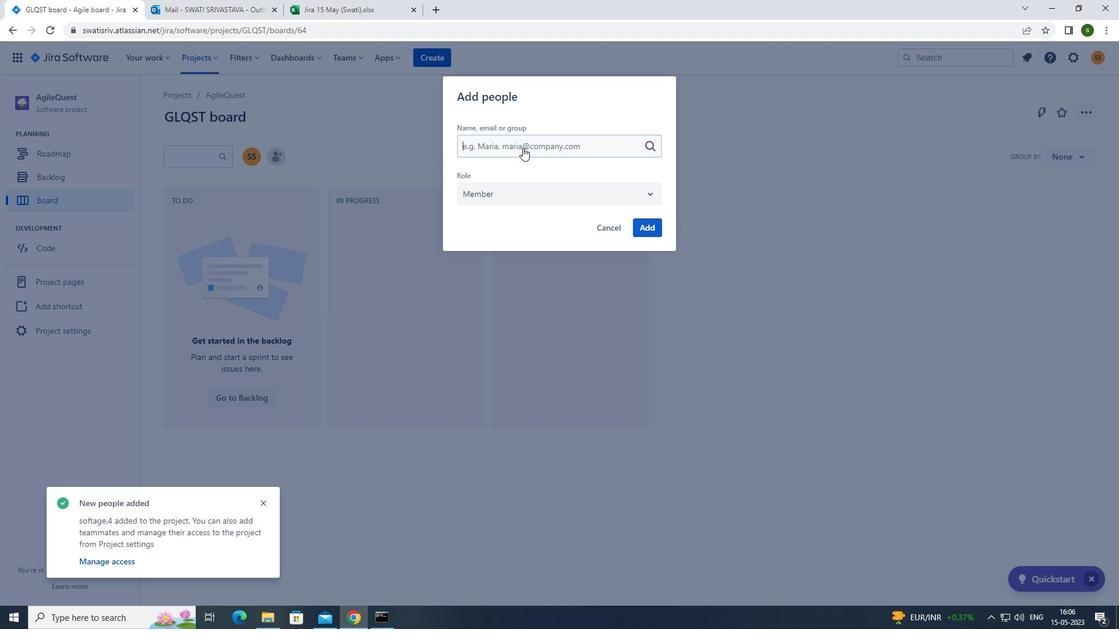 
Action: Key pressed s
Screenshot: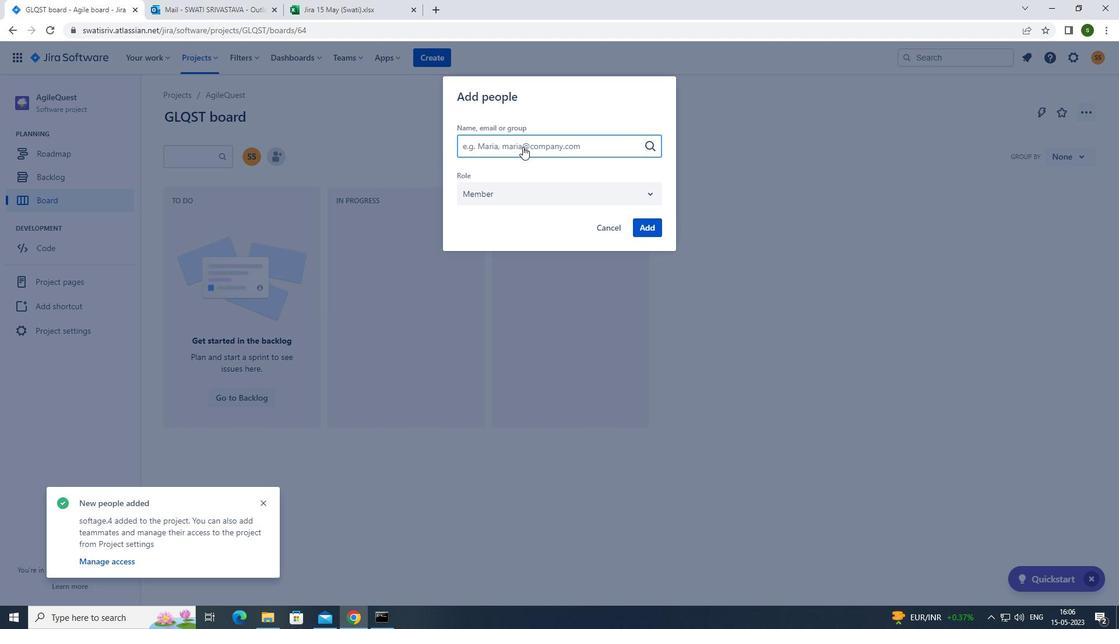 
Action: Mouse moved to (522, 301)
Screenshot: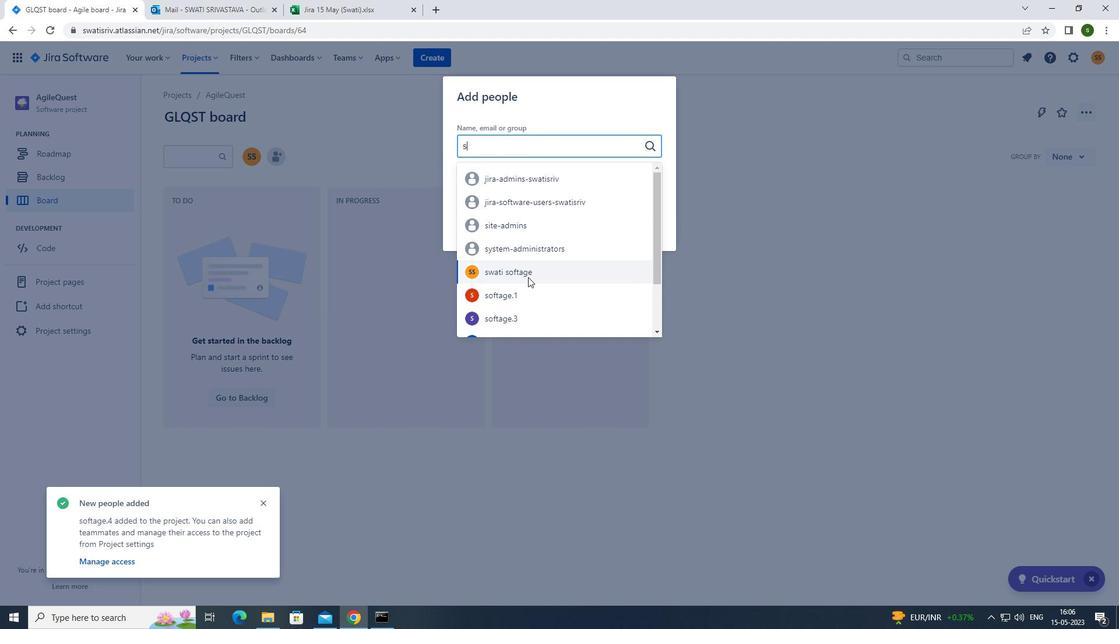 
Action: Mouse pressed left at (522, 301)
Screenshot: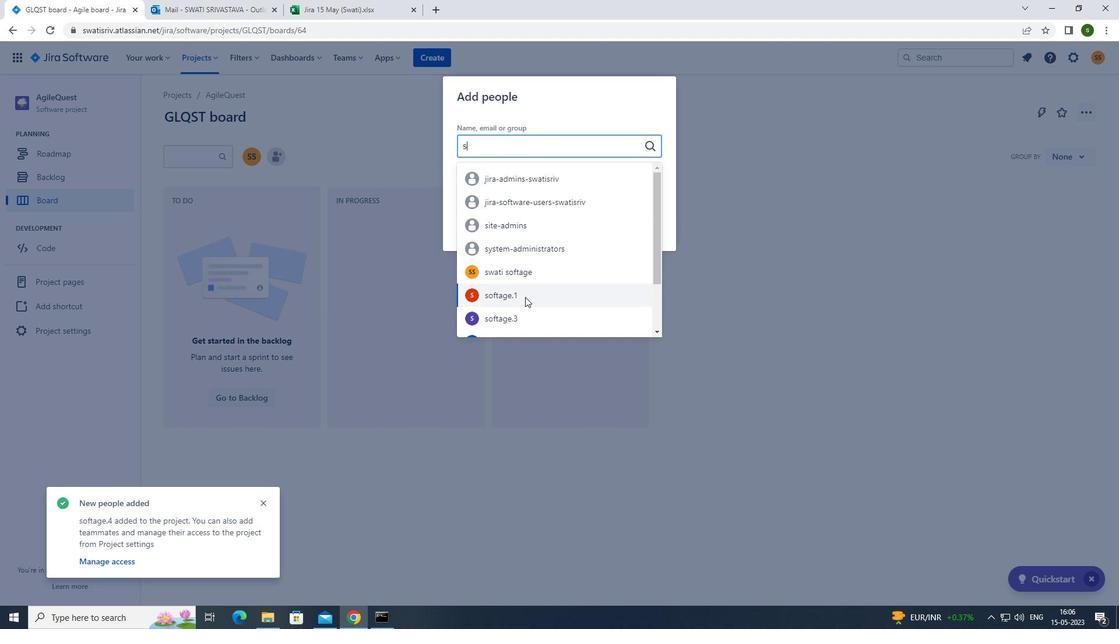 
Action: Mouse moved to (646, 222)
Screenshot: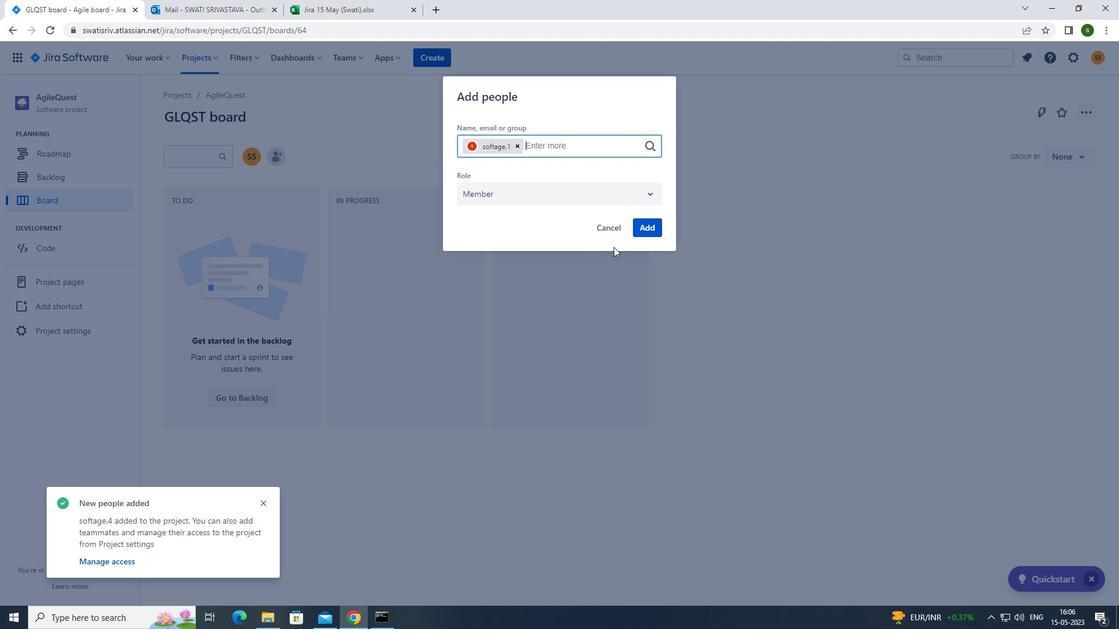 
Action: Mouse pressed left at (646, 222)
Screenshot: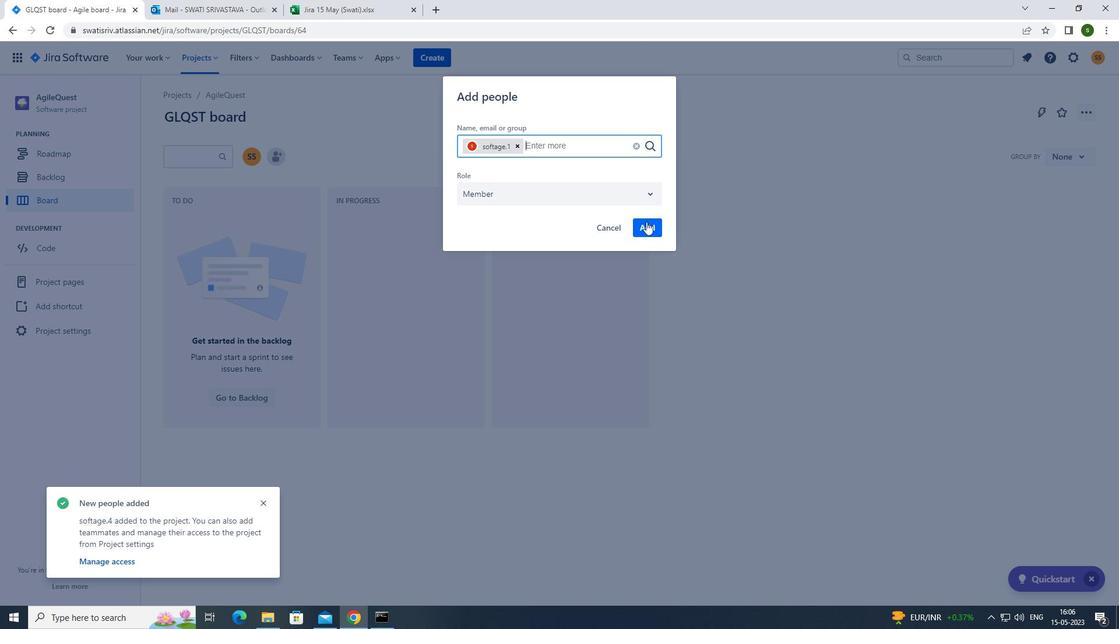 
Action: Mouse moved to (701, 264)
Screenshot: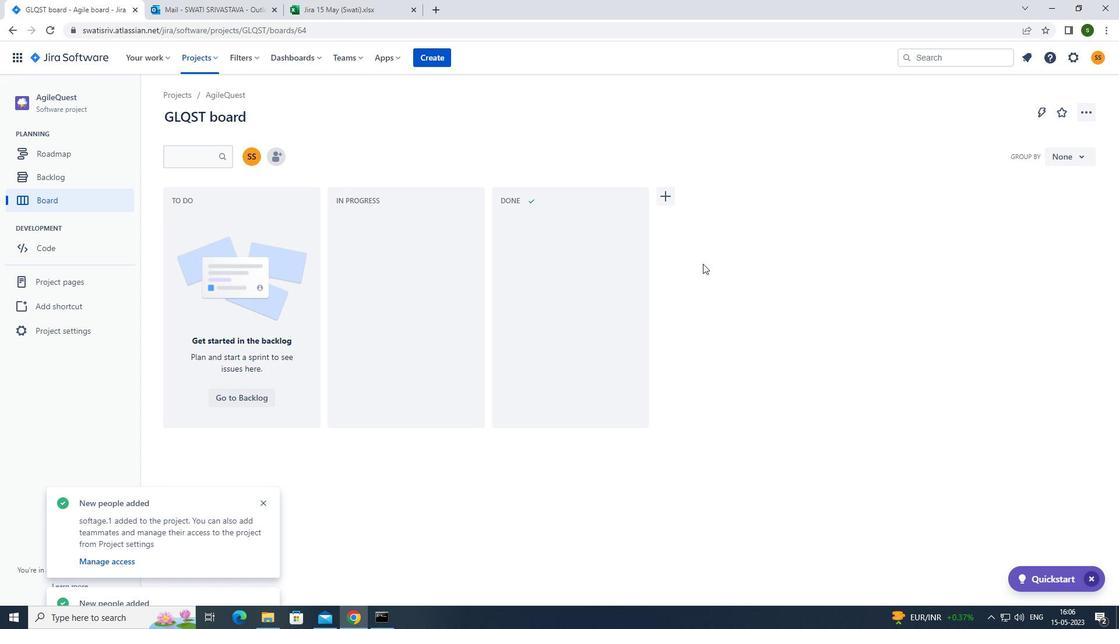 
